 Task: Create a due date automation trigger when advanced on, on the tuesday of the week before a card is due add fields without custom fields "Resume" completed at 11:00 AM.
Action: Mouse moved to (971, 302)
Screenshot: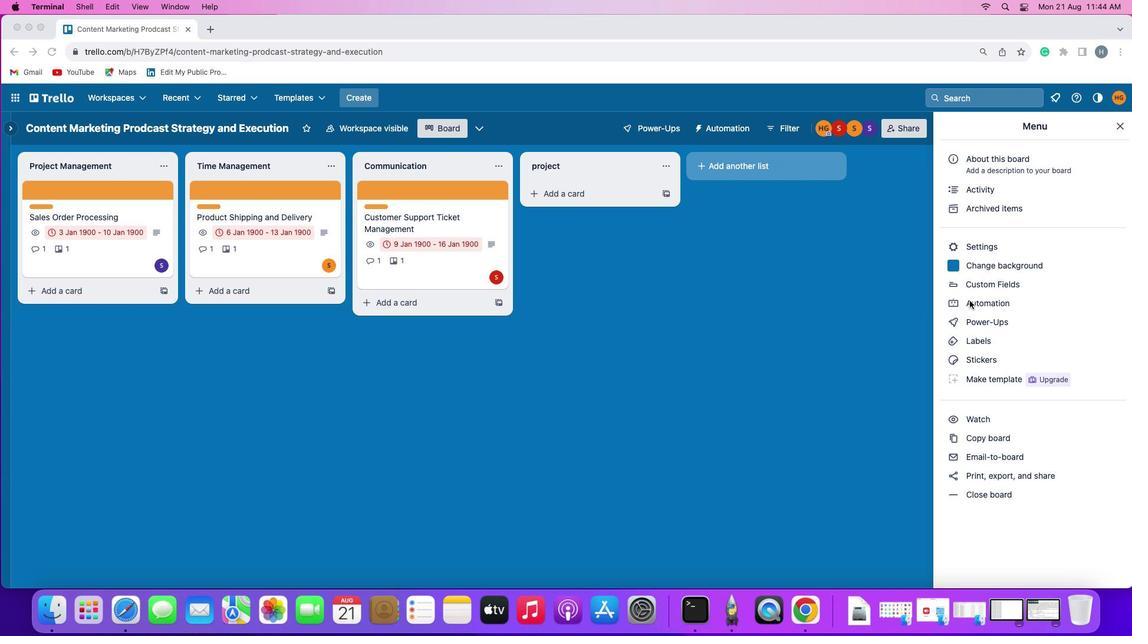 
Action: Mouse pressed left at (971, 302)
Screenshot: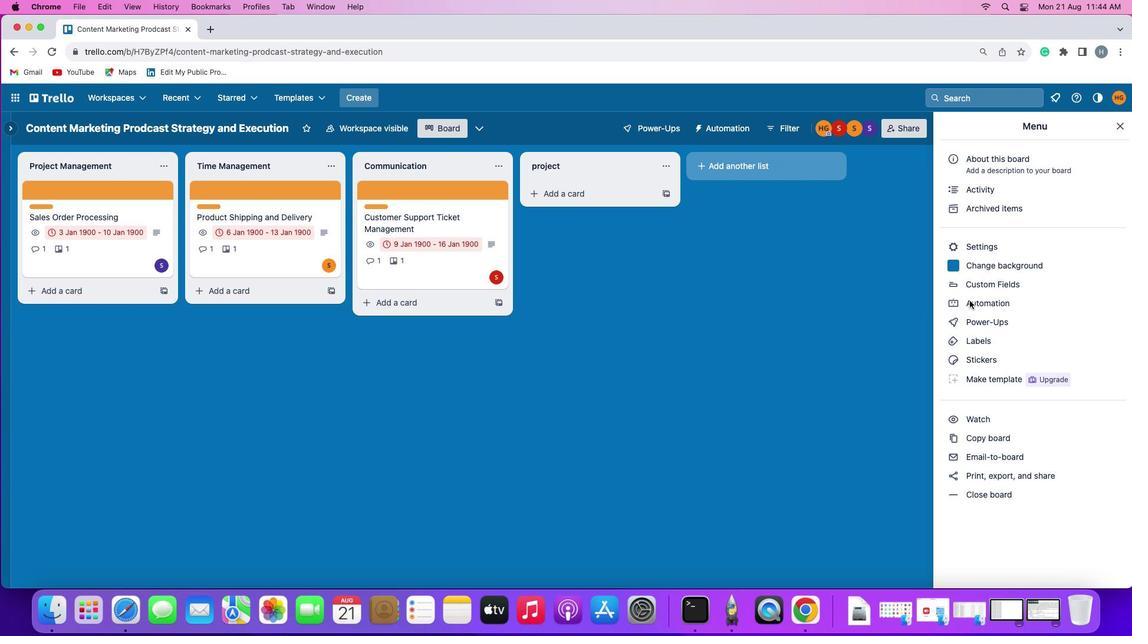 
Action: Mouse pressed left at (971, 302)
Screenshot: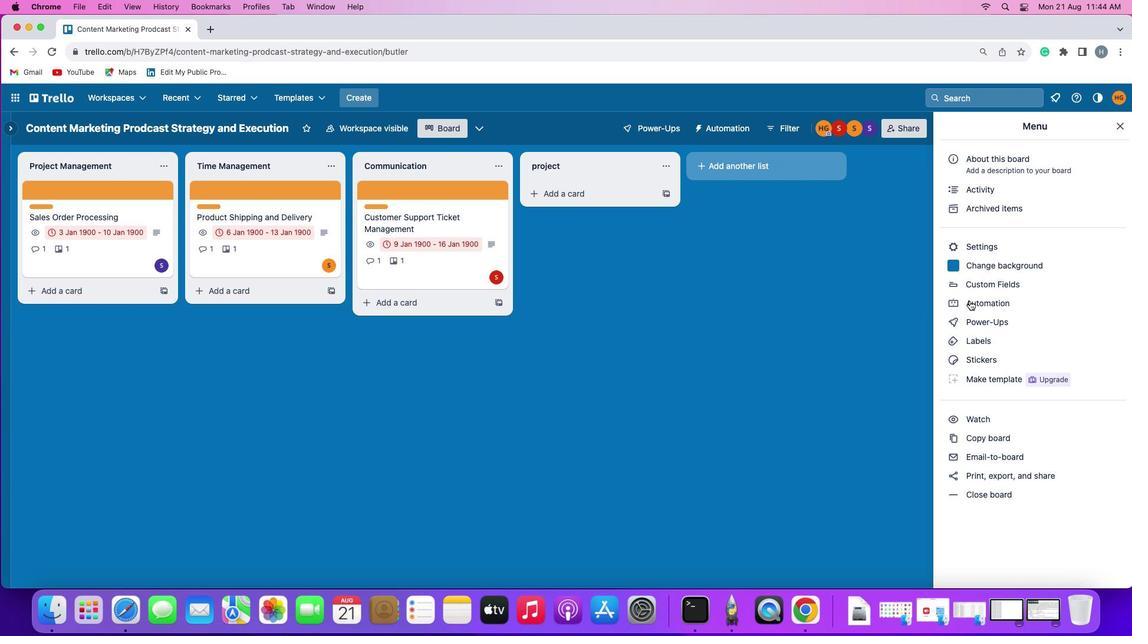 
Action: Mouse moved to (71, 277)
Screenshot: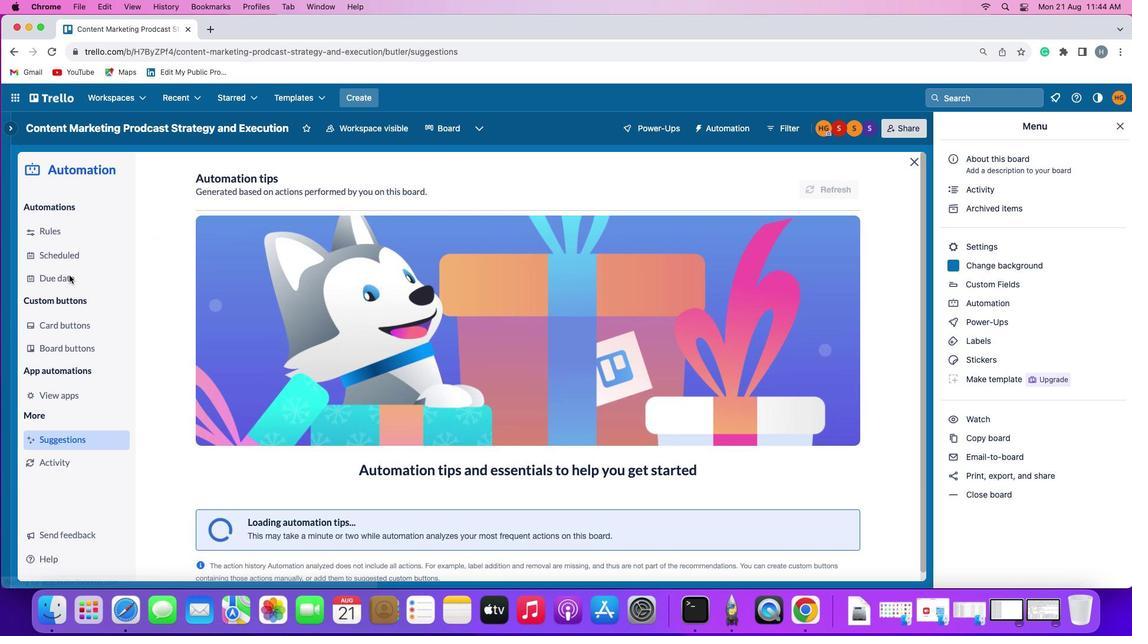 
Action: Mouse pressed left at (71, 277)
Screenshot: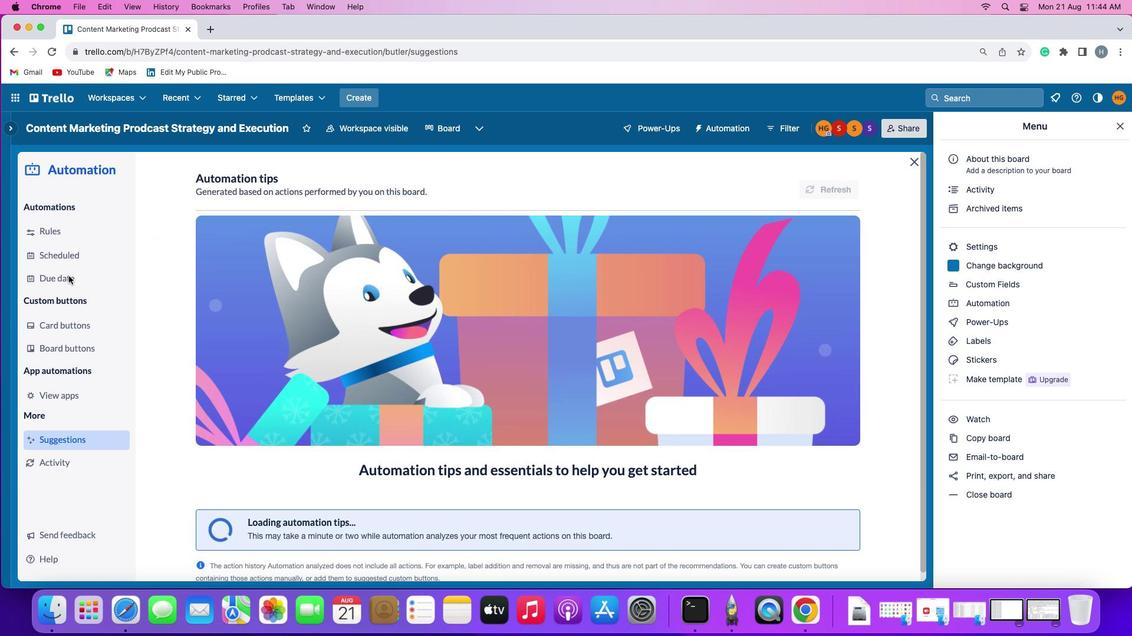 
Action: Mouse moved to (790, 185)
Screenshot: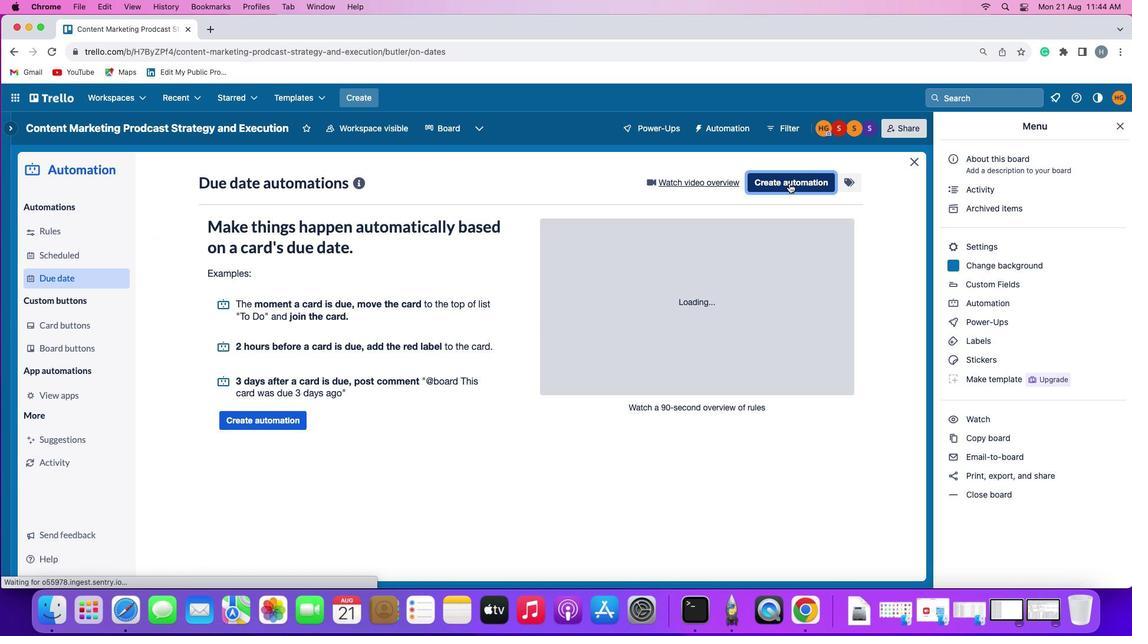 
Action: Mouse pressed left at (790, 185)
Screenshot: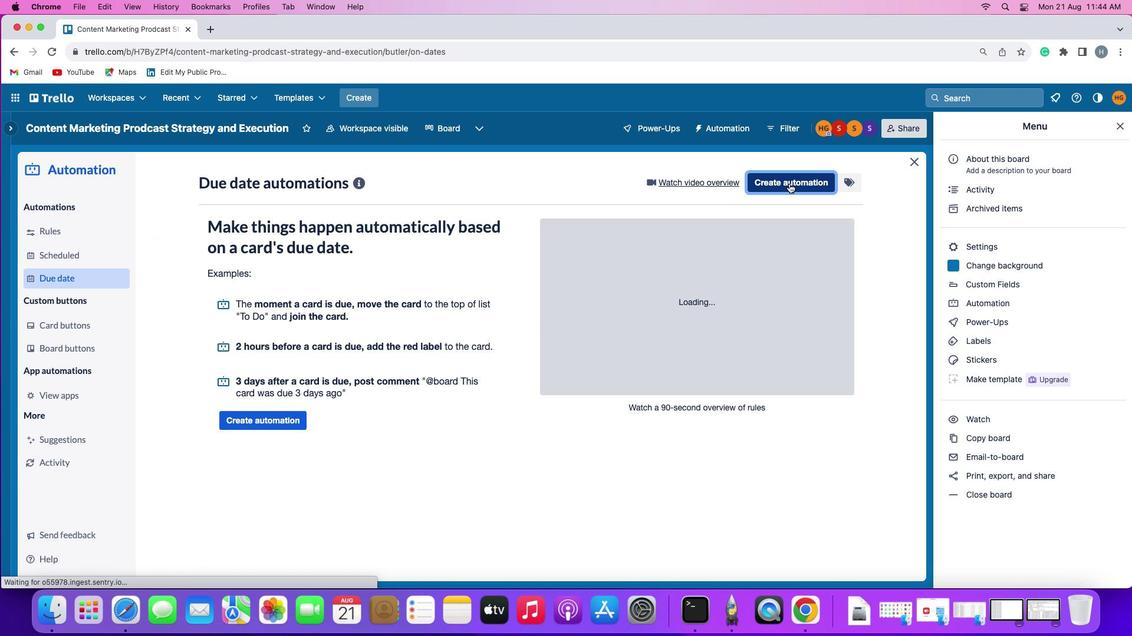 
Action: Mouse moved to (242, 295)
Screenshot: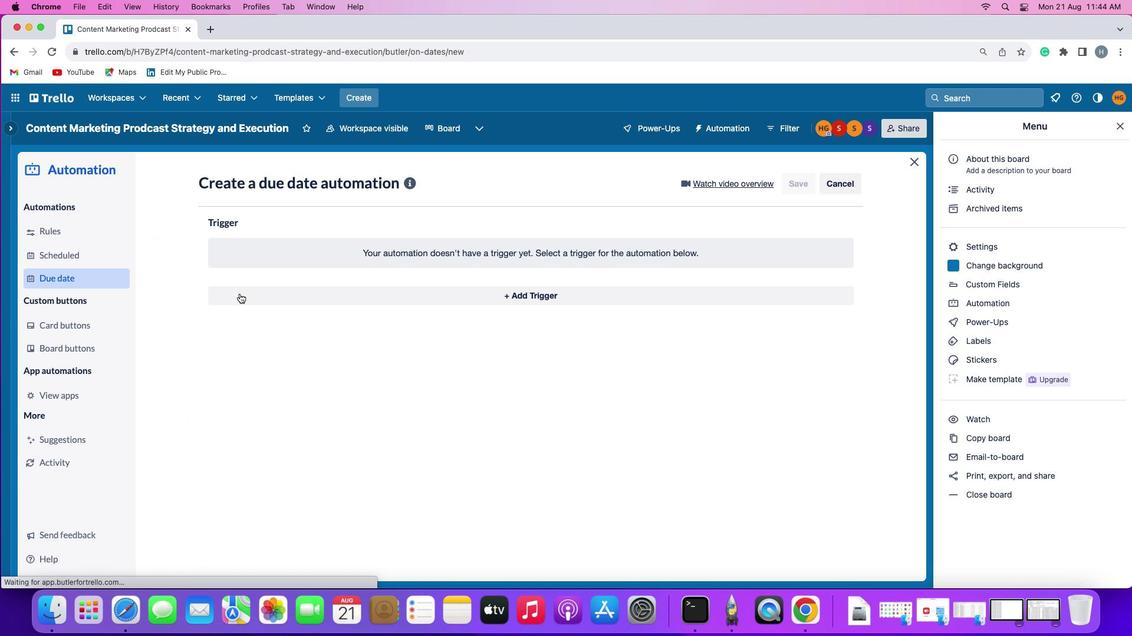 
Action: Mouse pressed left at (242, 295)
Screenshot: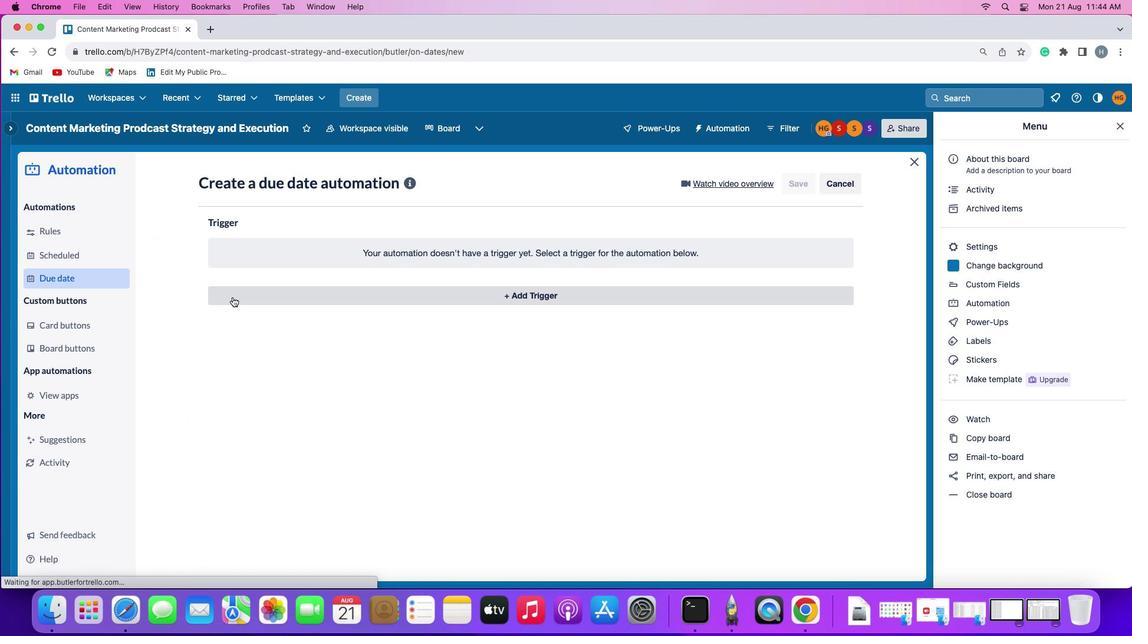 
Action: Mouse moved to (258, 515)
Screenshot: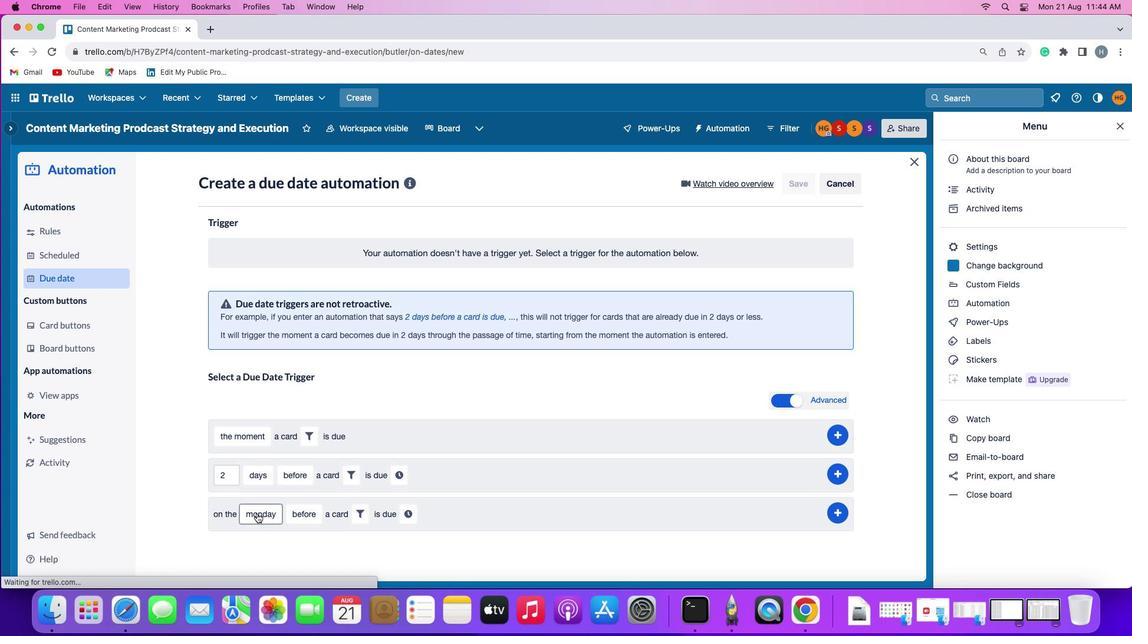 
Action: Mouse pressed left at (258, 515)
Screenshot: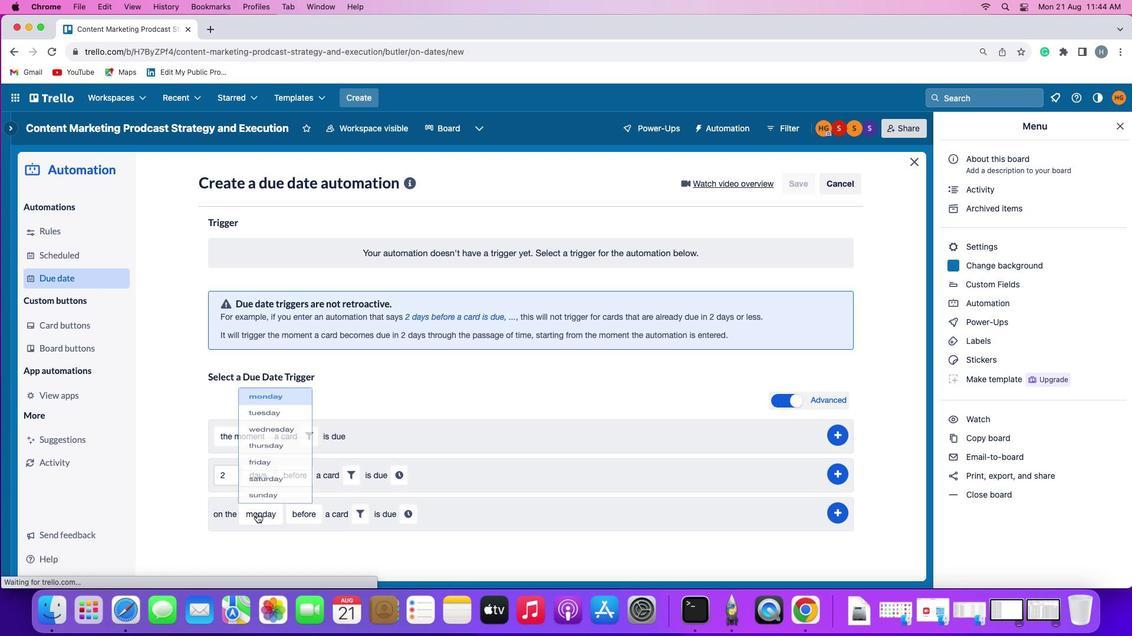 
Action: Mouse moved to (277, 383)
Screenshot: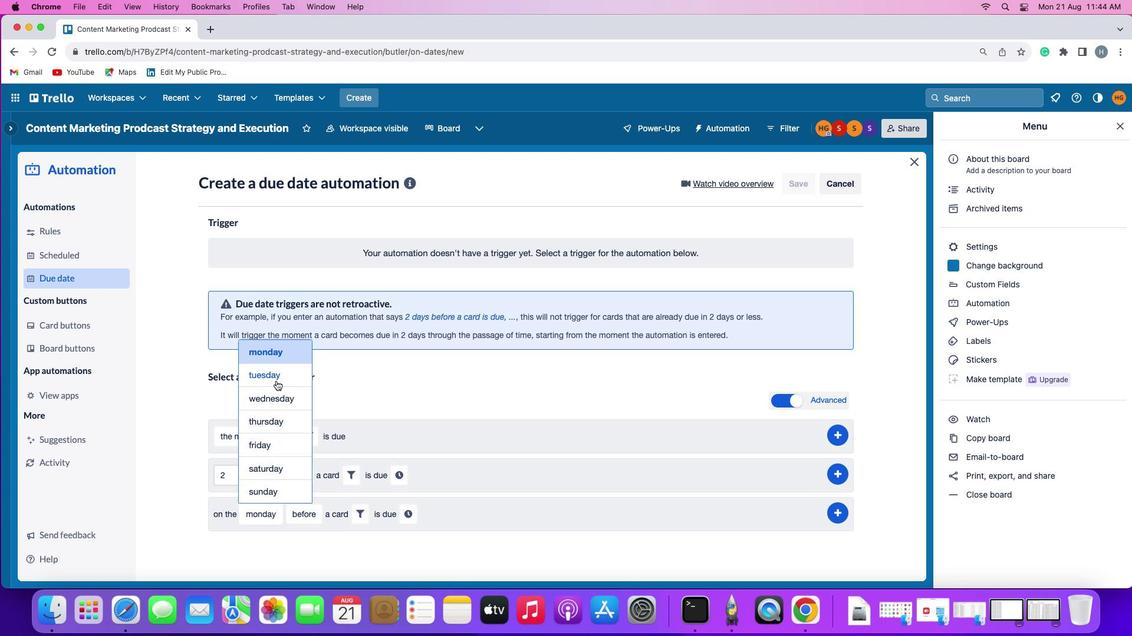 
Action: Mouse pressed left at (277, 383)
Screenshot: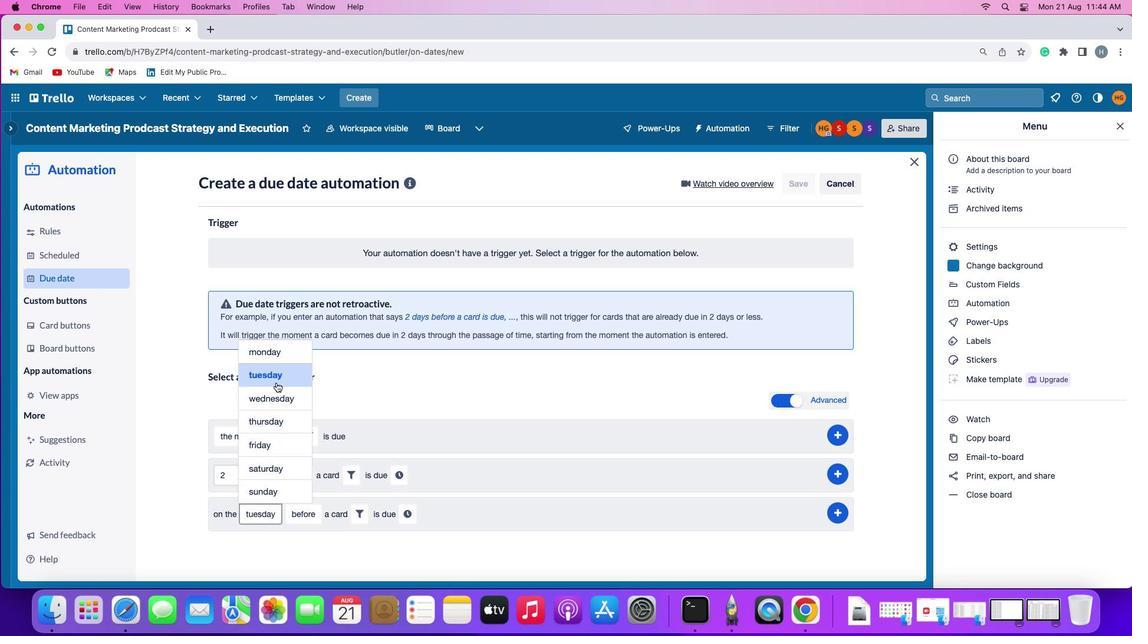 
Action: Mouse moved to (306, 517)
Screenshot: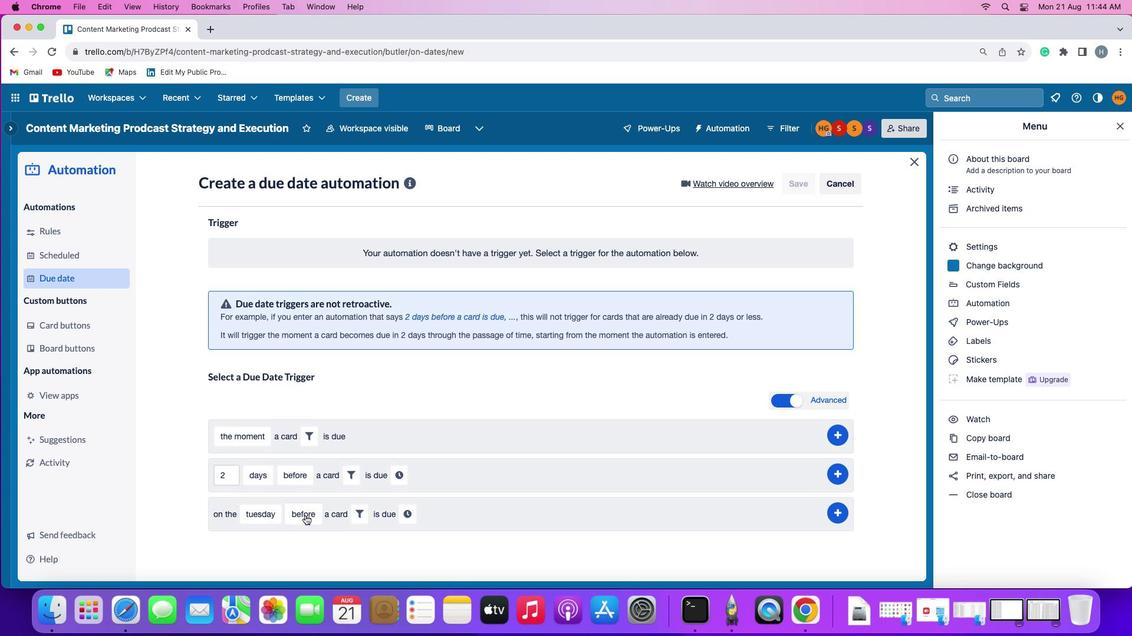 
Action: Mouse pressed left at (306, 517)
Screenshot: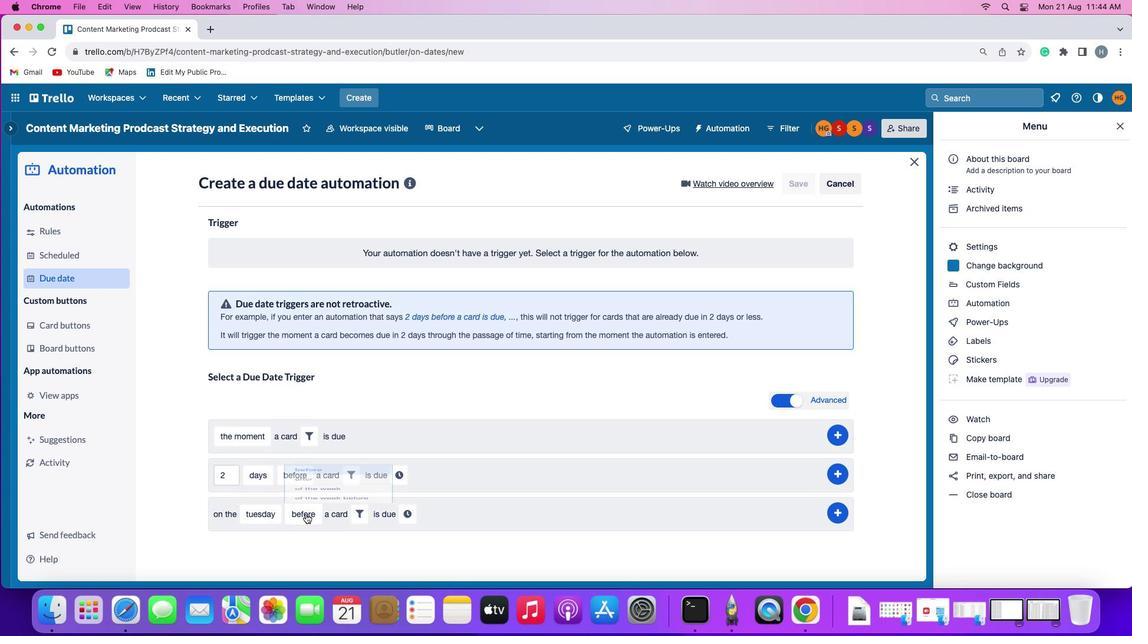 
Action: Mouse moved to (311, 496)
Screenshot: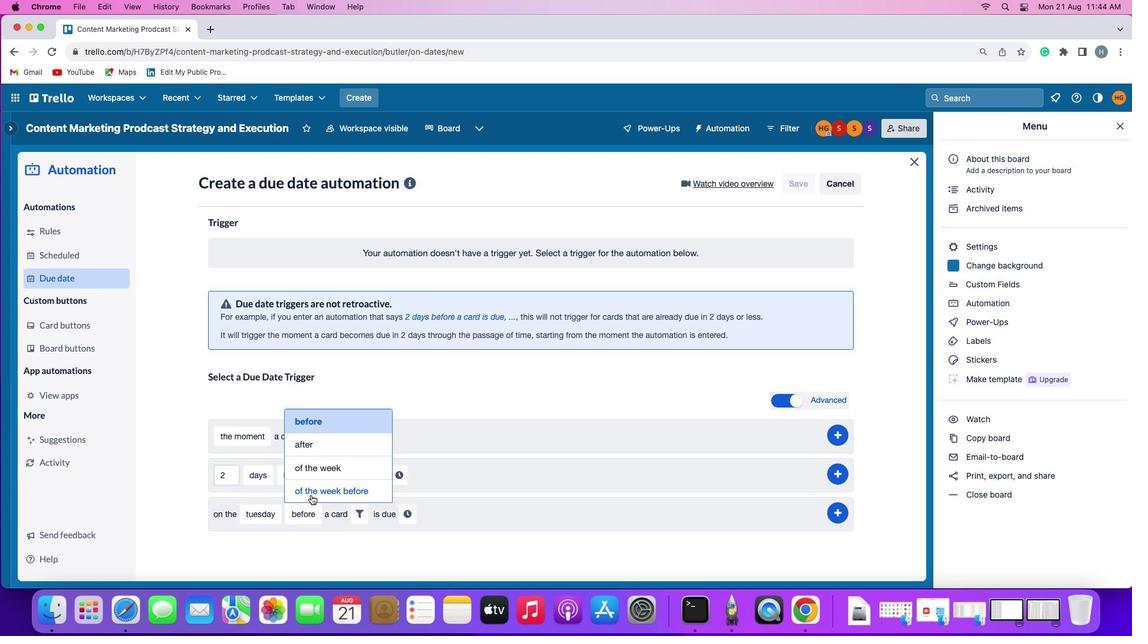 
Action: Mouse pressed left at (311, 496)
Screenshot: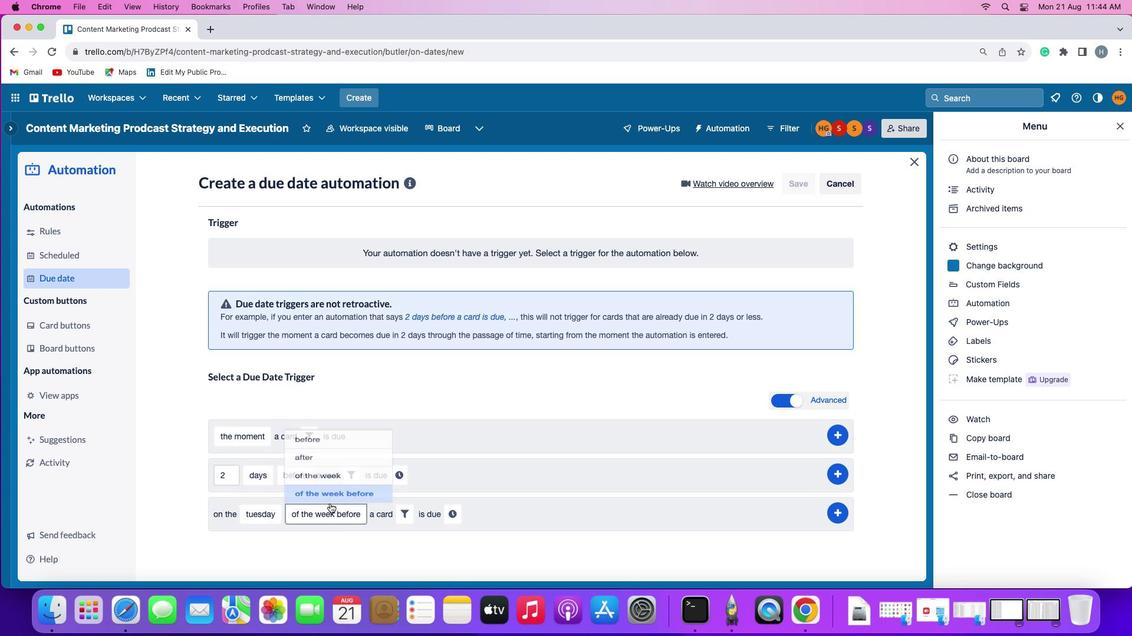 
Action: Mouse moved to (405, 514)
Screenshot: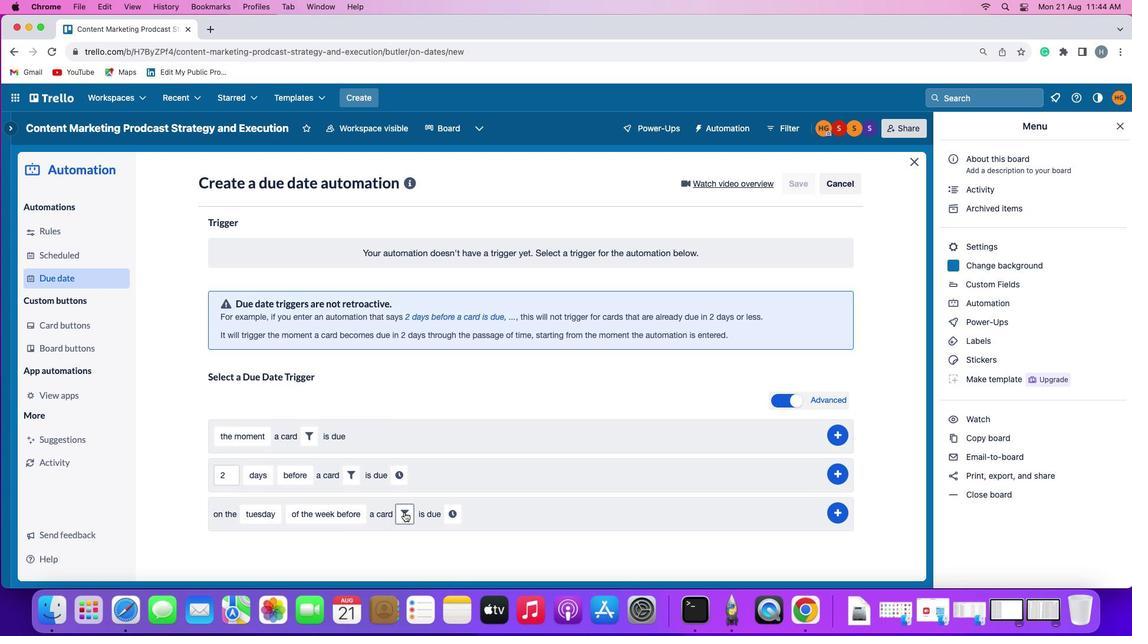 
Action: Mouse pressed left at (405, 514)
Screenshot: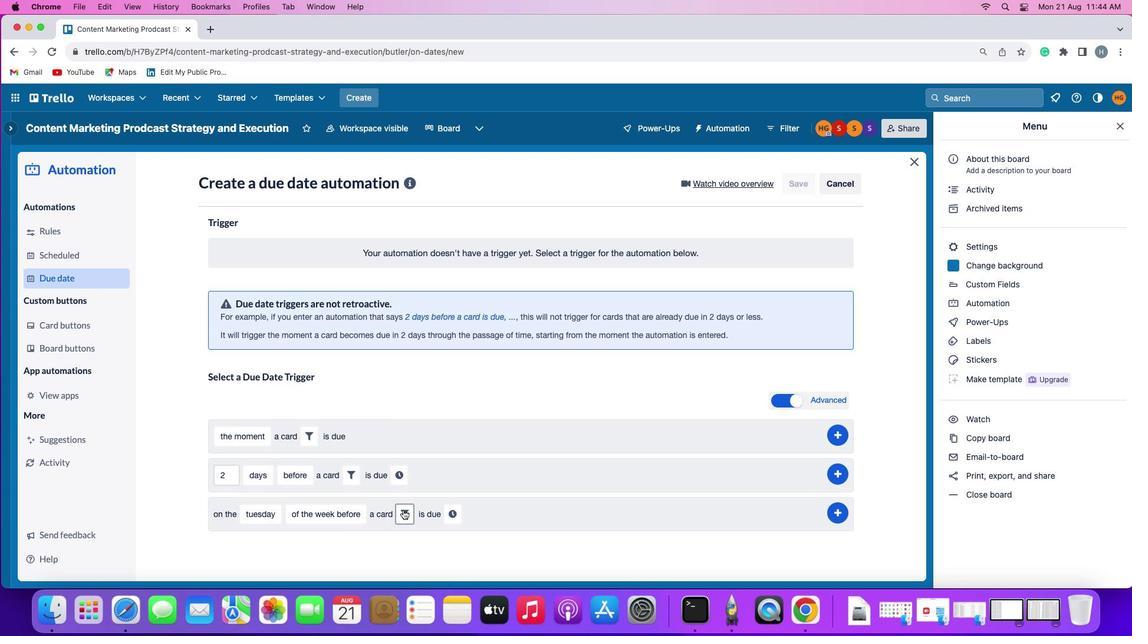 
Action: Mouse moved to (593, 550)
Screenshot: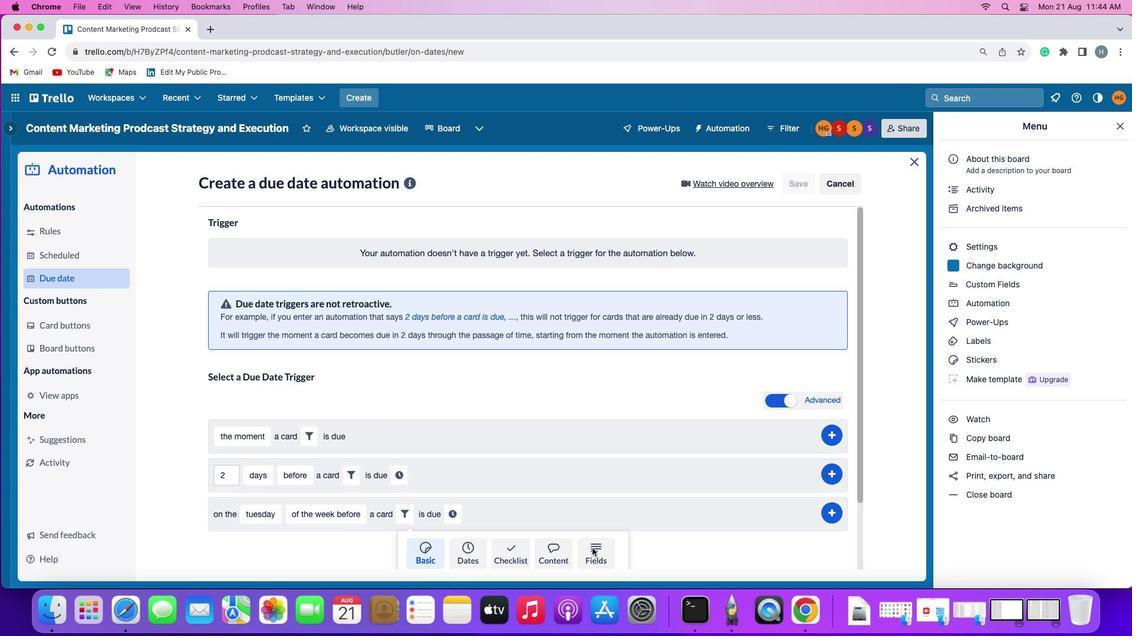 
Action: Mouse pressed left at (593, 550)
Screenshot: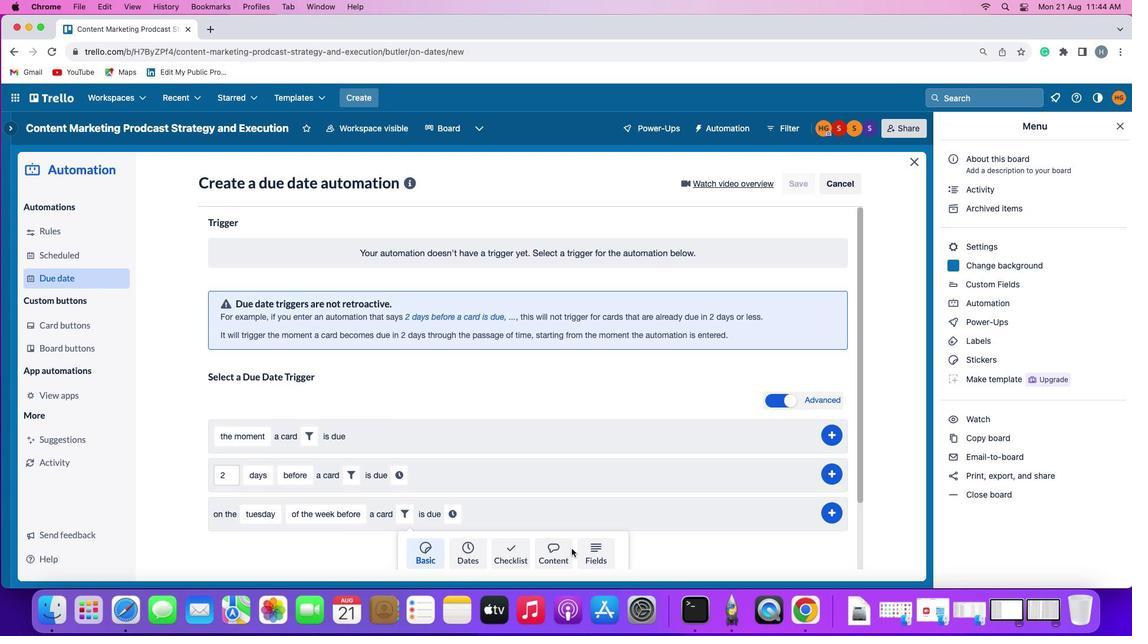 
Action: Mouse moved to (403, 532)
Screenshot: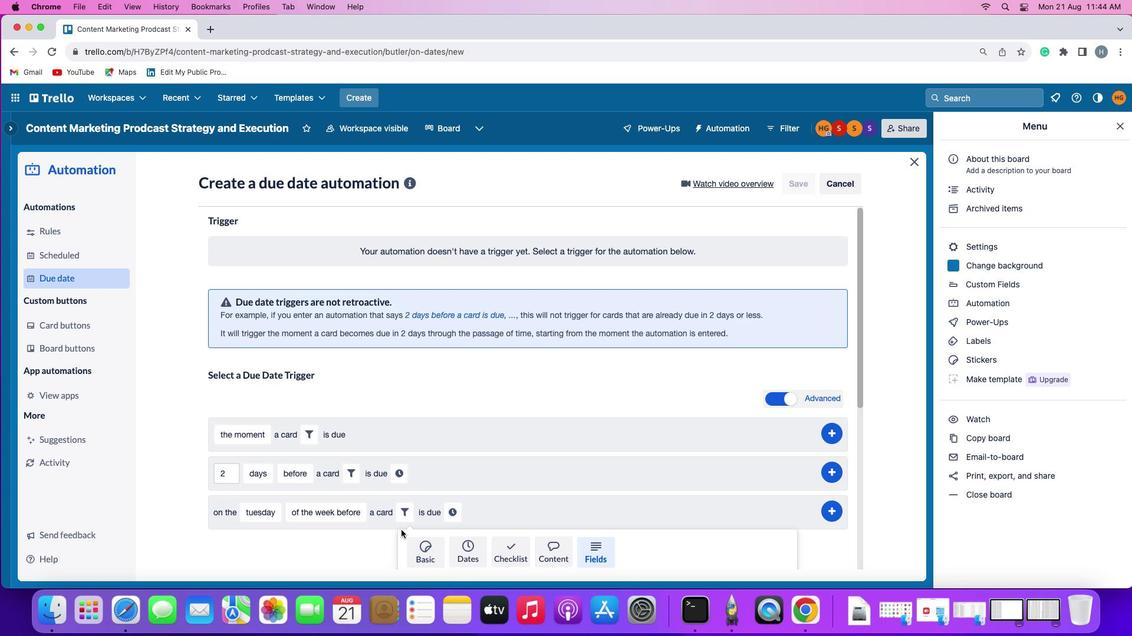 
Action: Mouse scrolled (403, 532) with delta (1, 1)
Screenshot: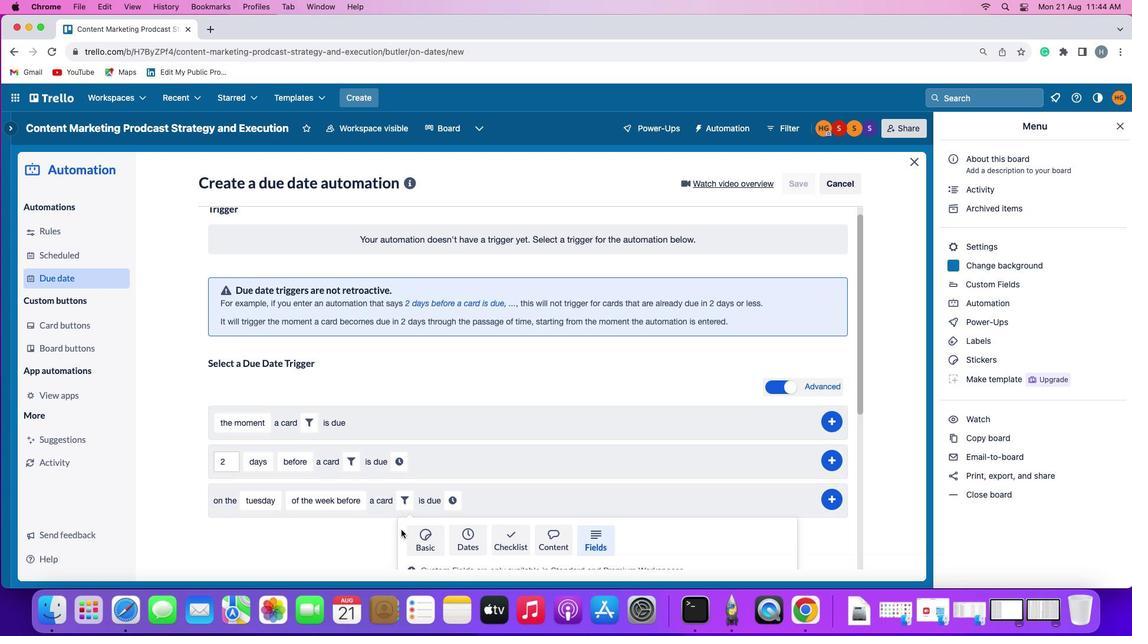 
Action: Mouse scrolled (403, 532) with delta (1, 1)
Screenshot: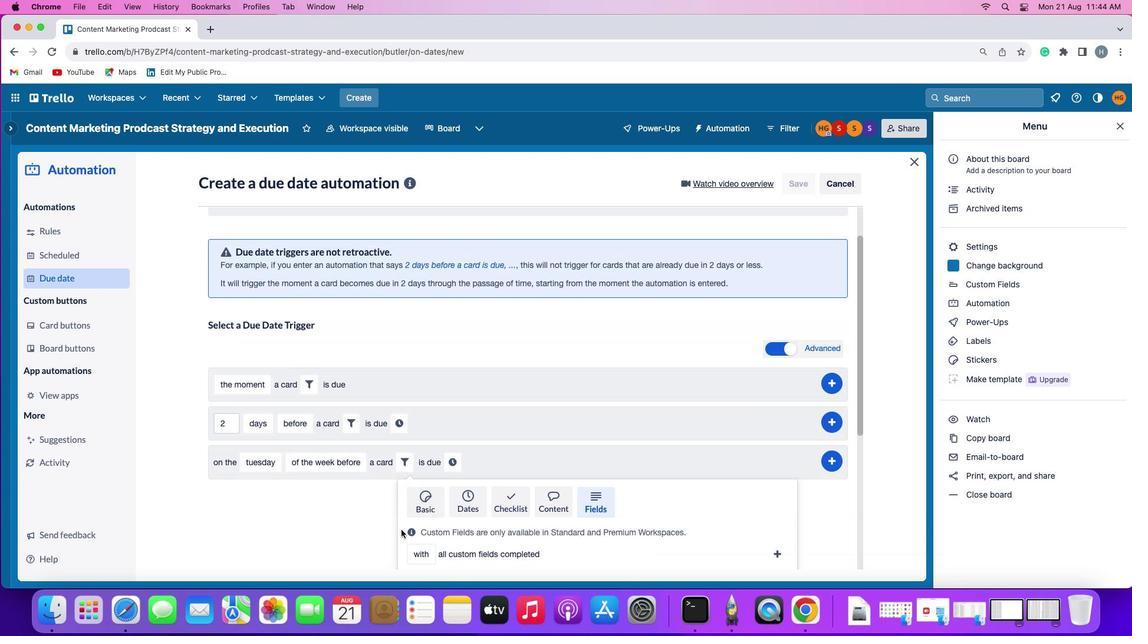 
Action: Mouse scrolled (403, 532) with delta (1, 0)
Screenshot: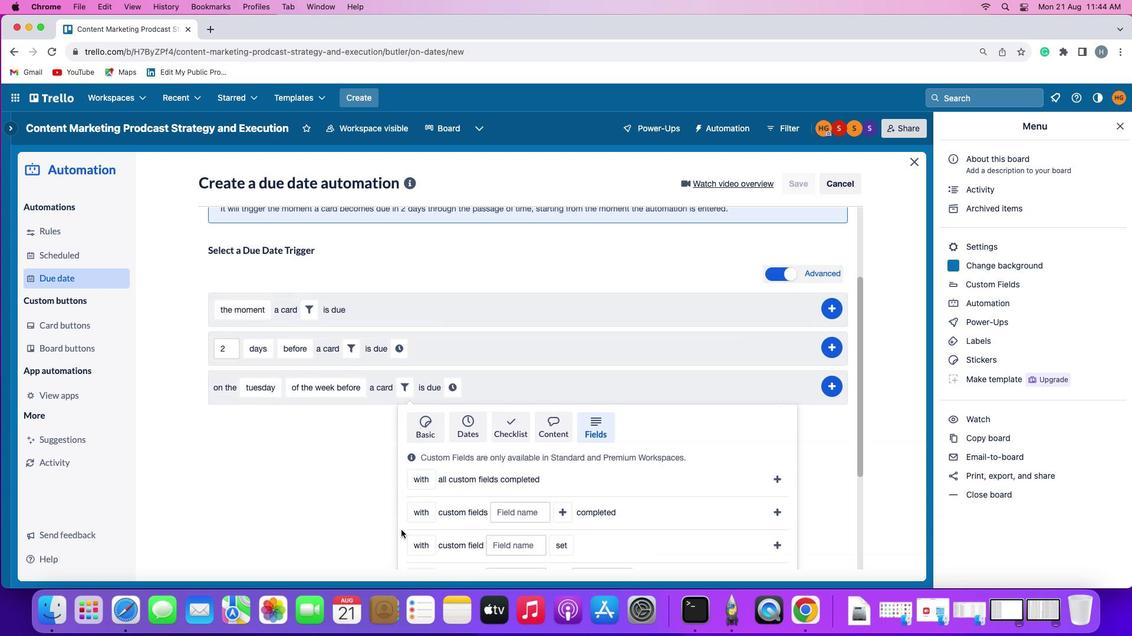 
Action: Mouse scrolled (403, 532) with delta (1, 0)
Screenshot: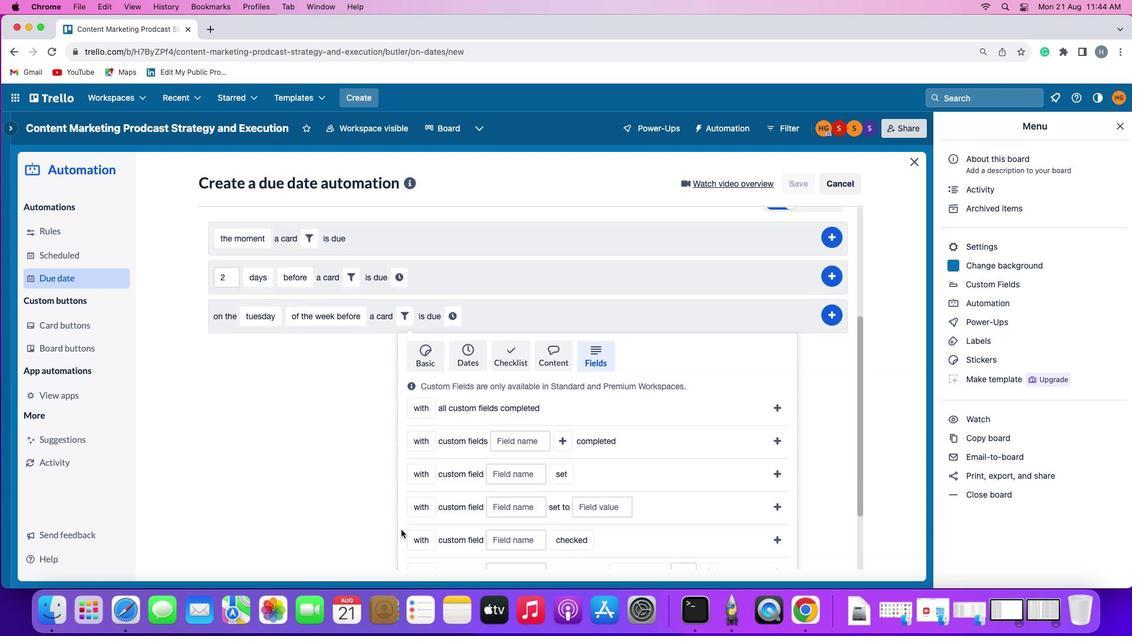 
Action: Mouse moved to (429, 407)
Screenshot: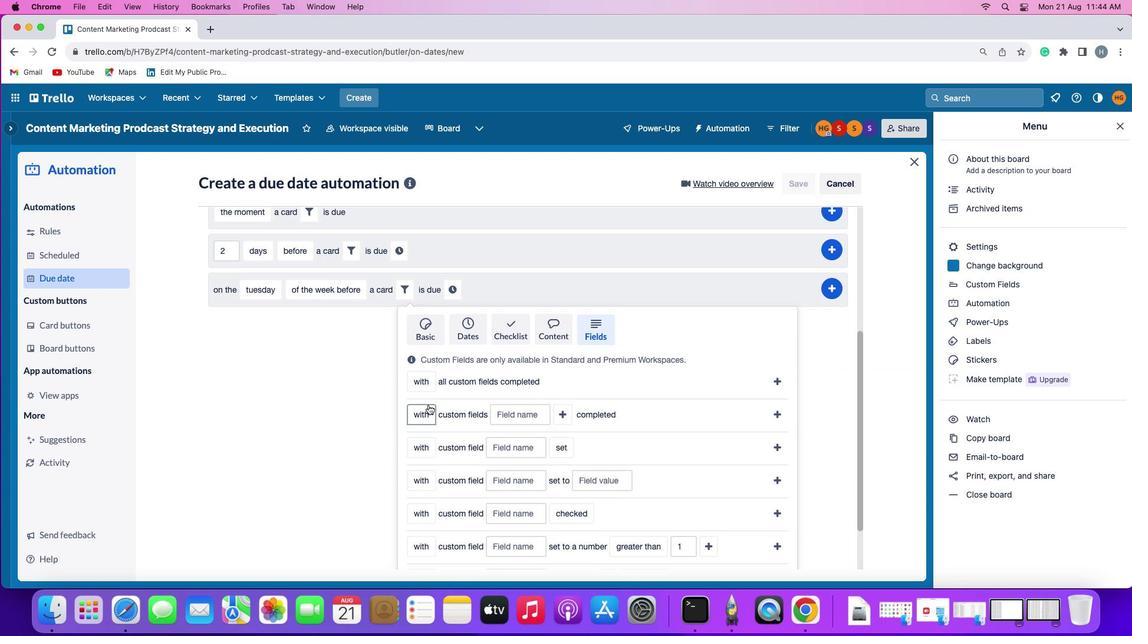 
Action: Mouse pressed left at (429, 407)
Screenshot: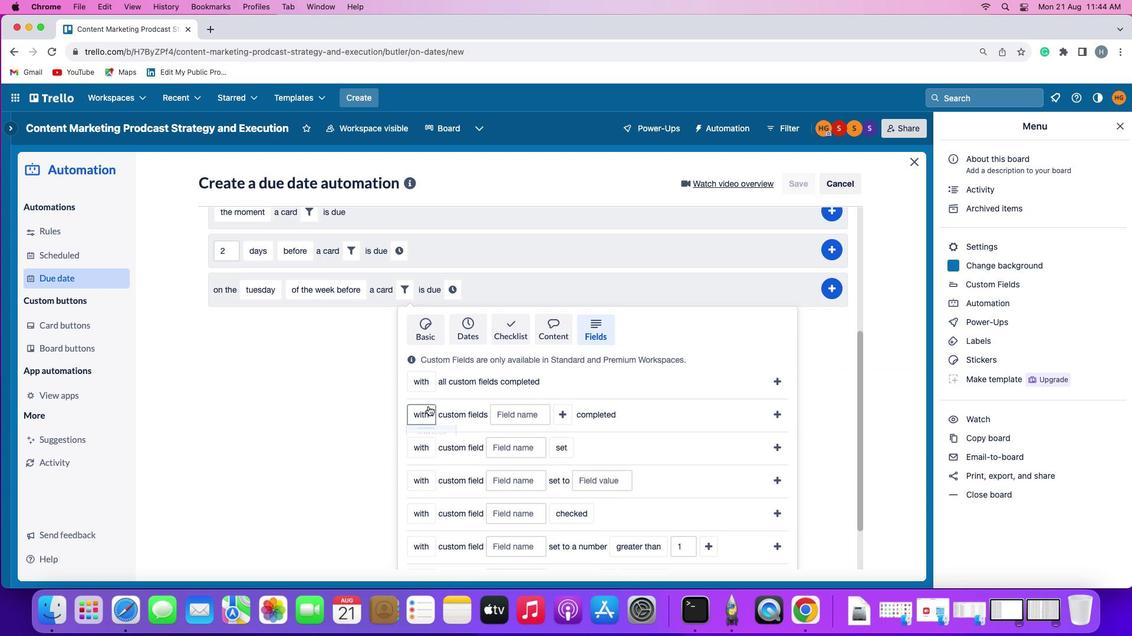 
Action: Mouse moved to (425, 456)
Screenshot: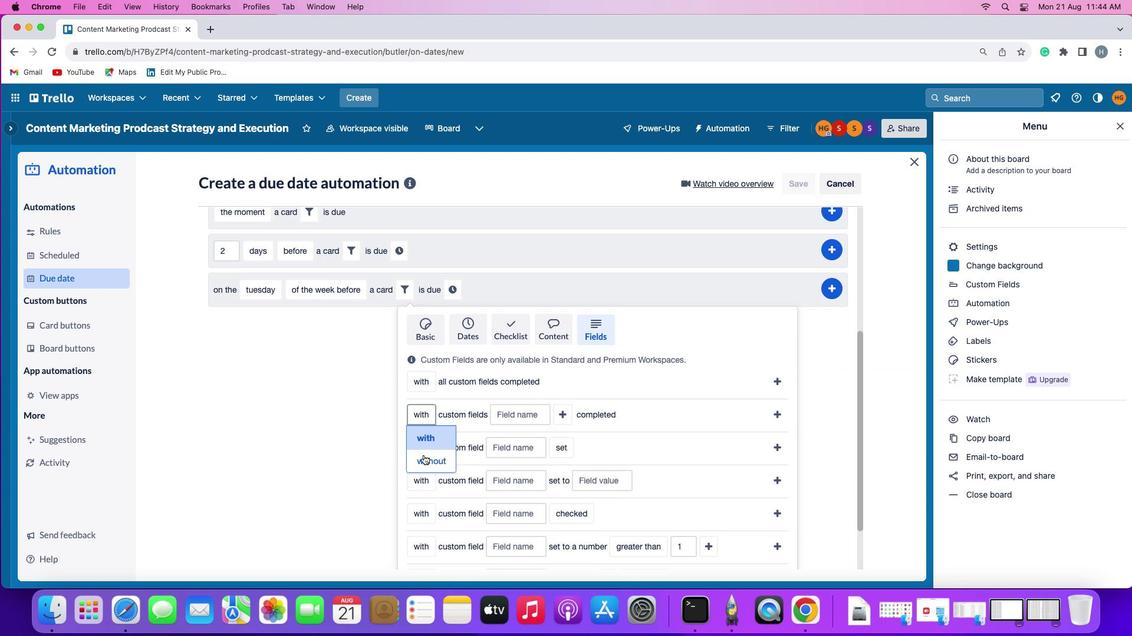 
Action: Mouse pressed left at (425, 456)
Screenshot: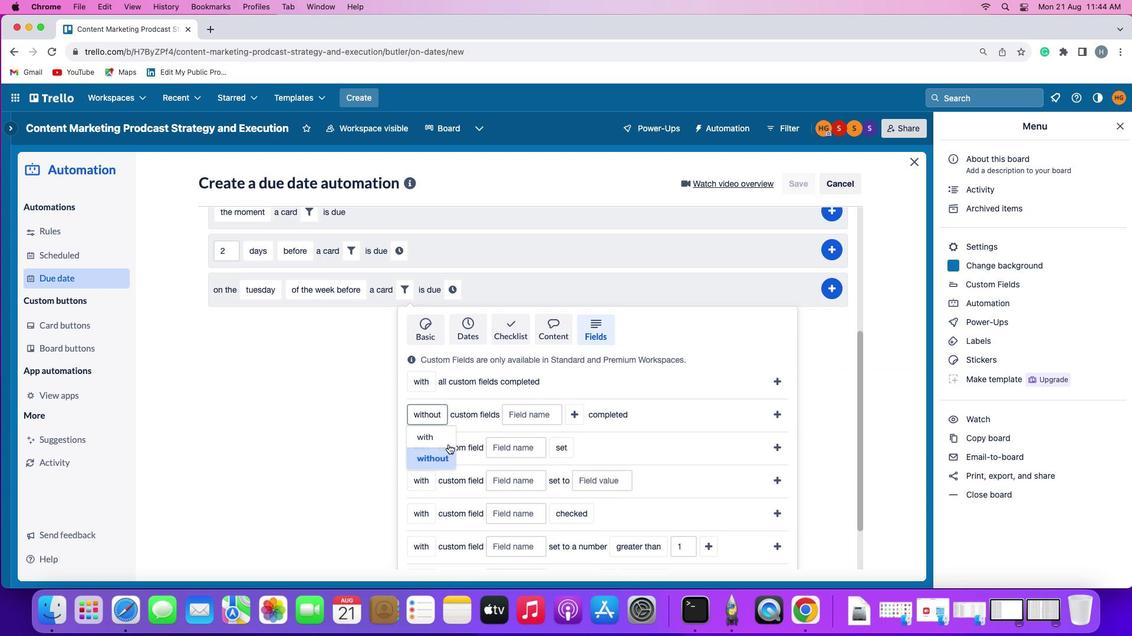
Action: Mouse moved to (518, 420)
Screenshot: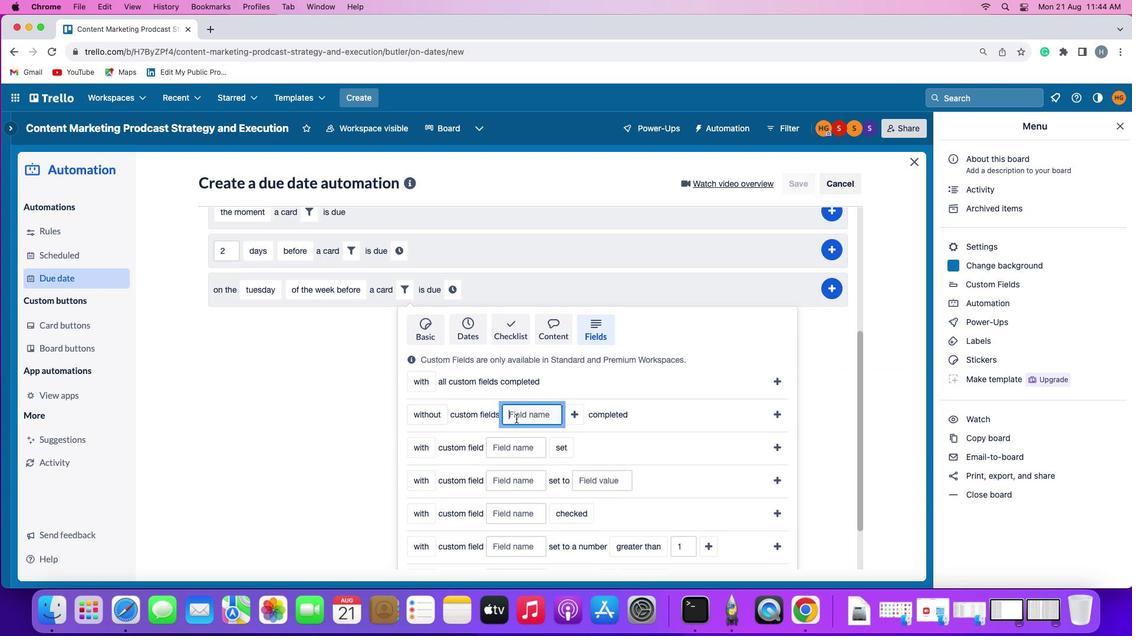 
Action: Mouse pressed left at (518, 420)
Screenshot: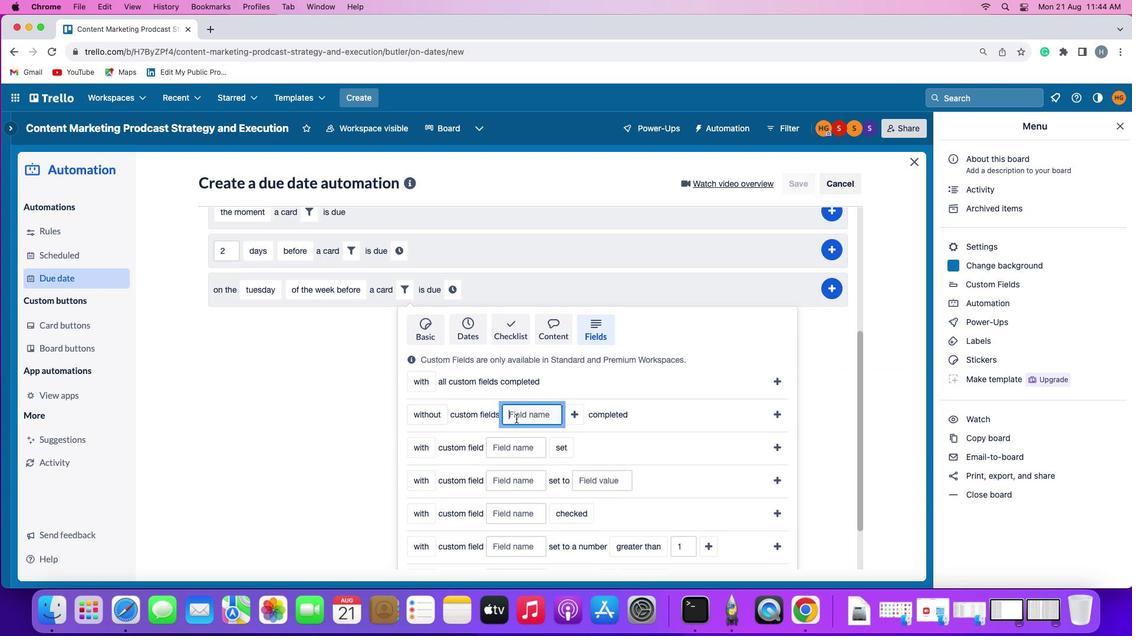 
Action: Key pressed Key.shift'R''e''s''u''m''e'
Screenshot: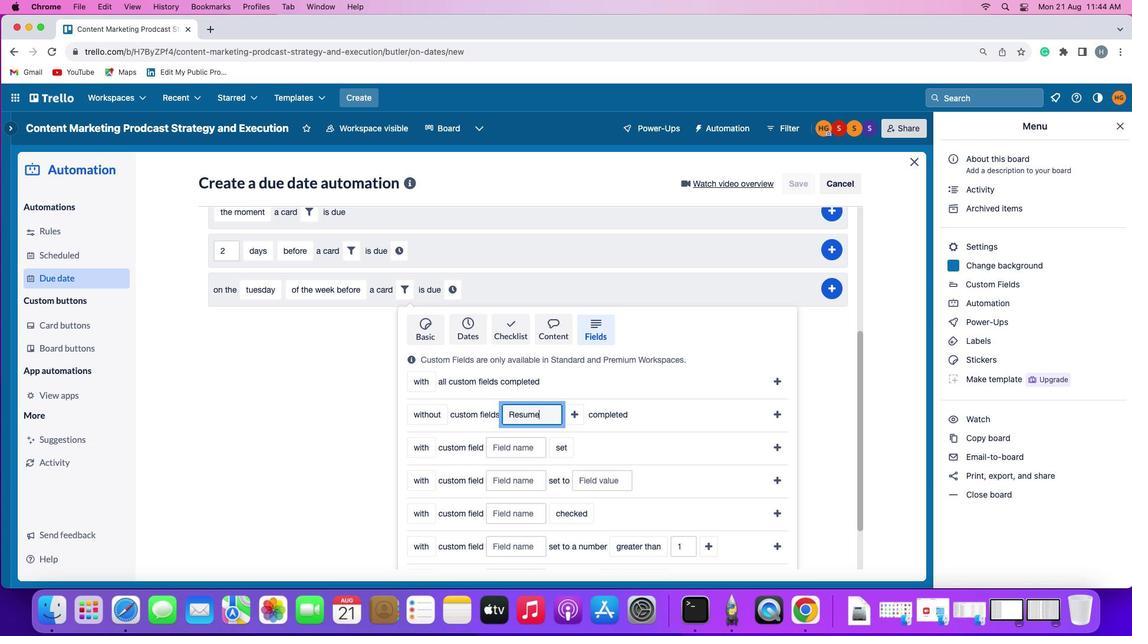 
Action: Mouse moved to (778, 413)
Screenshot: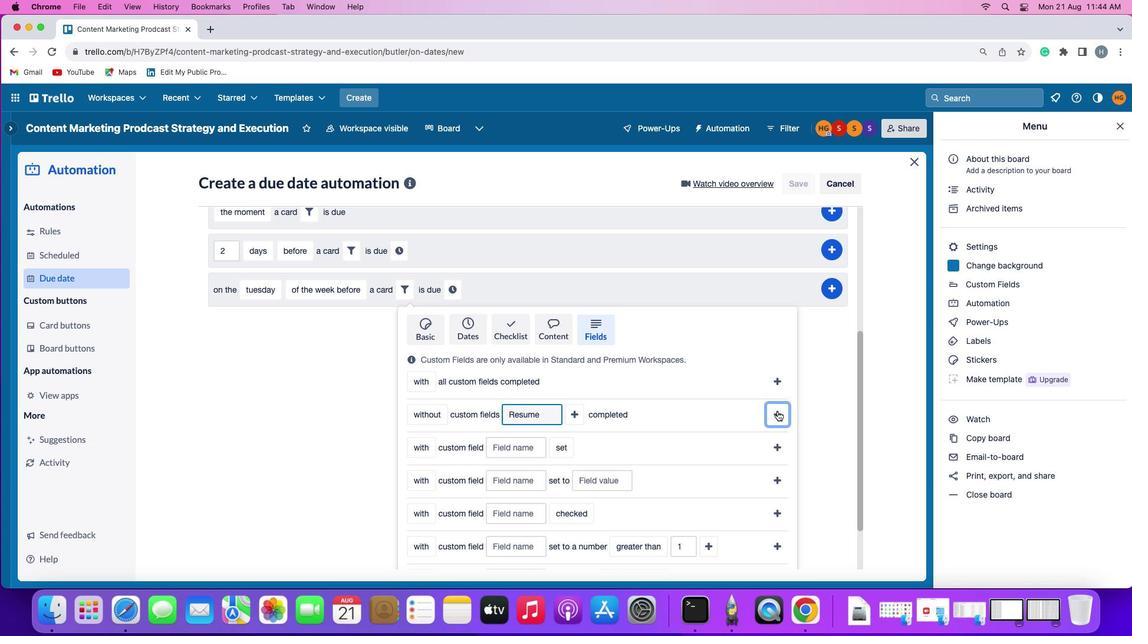 
Action: Mouse pressed left at (778, 413)
Screenshot: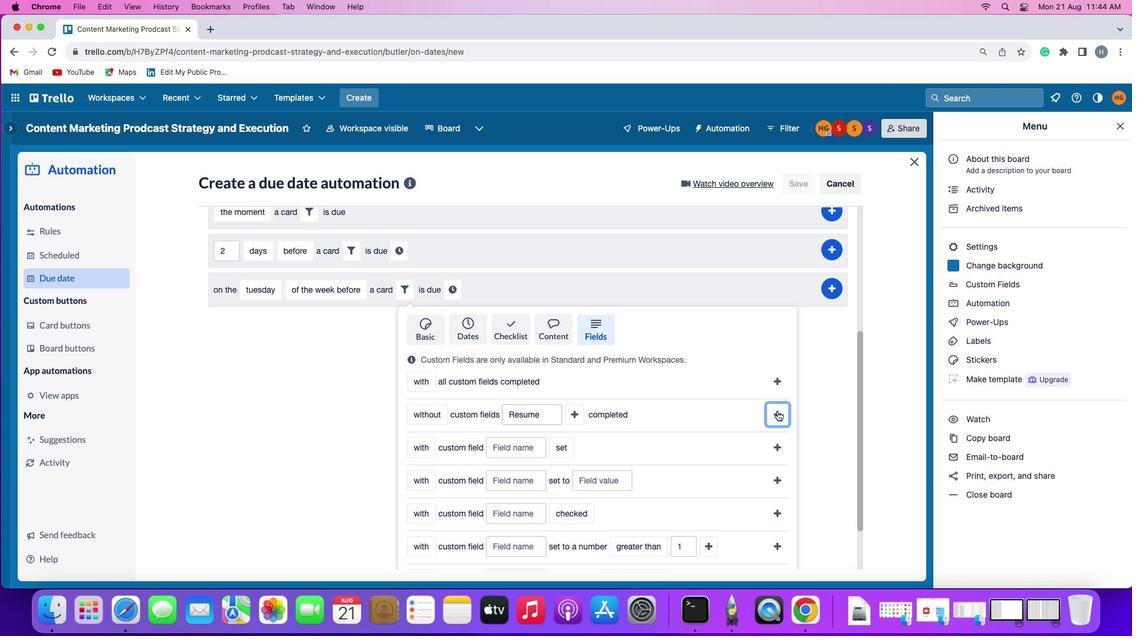 
Action: Mouse moved to (647, 511)
Screenshot: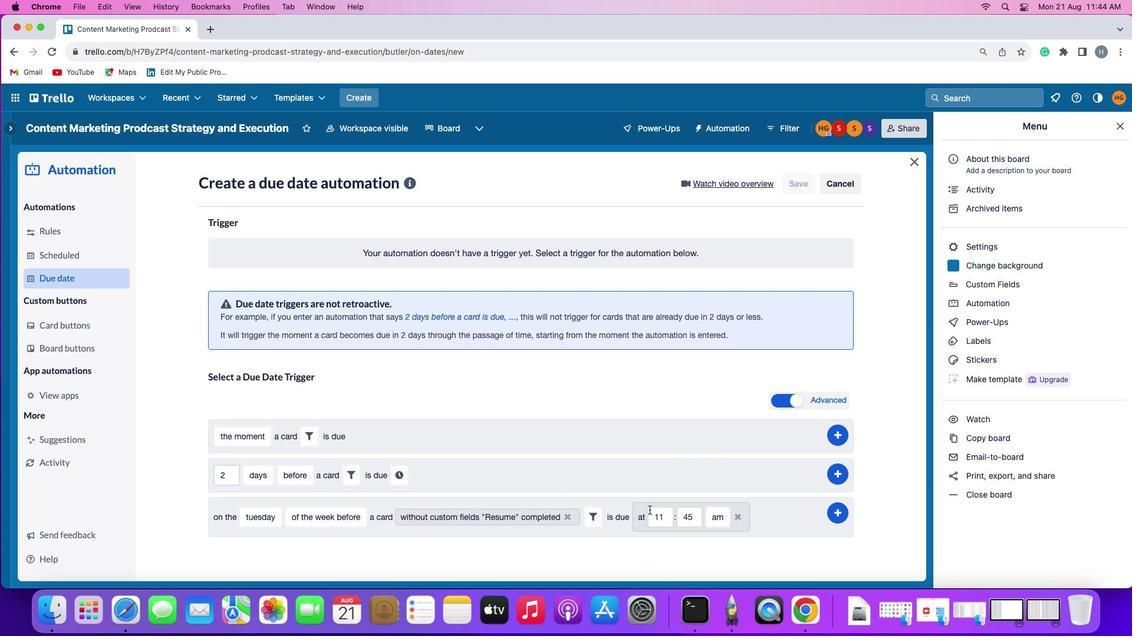 
Action: Mouse pressed left at (647, 511)
Screenshot: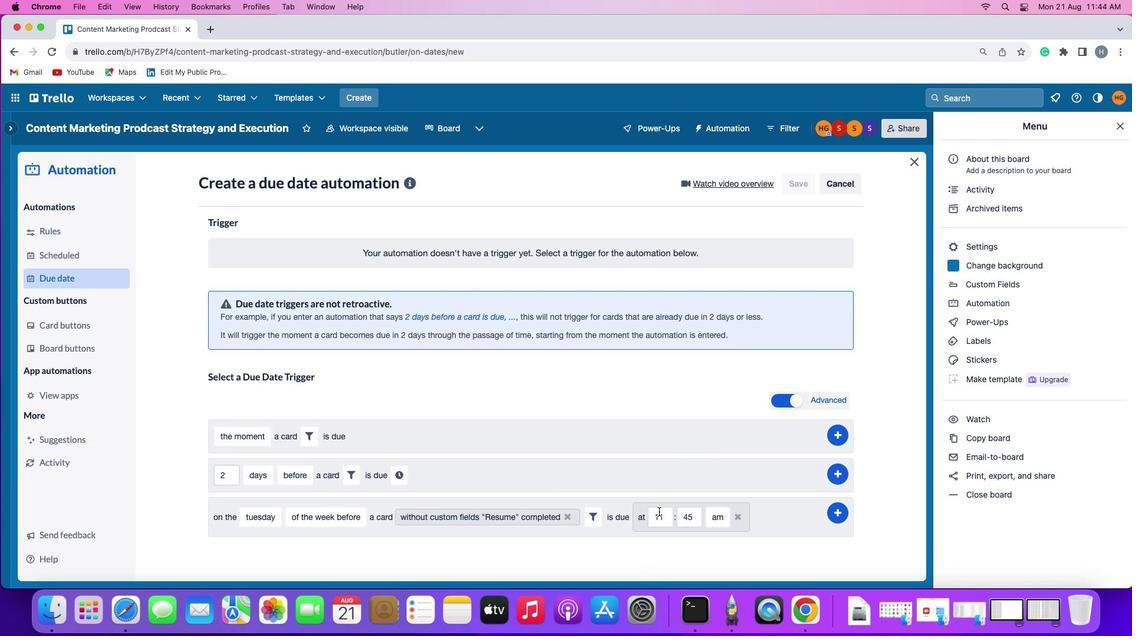 
Action: Mouse moved to (676, 516)
Screenshot: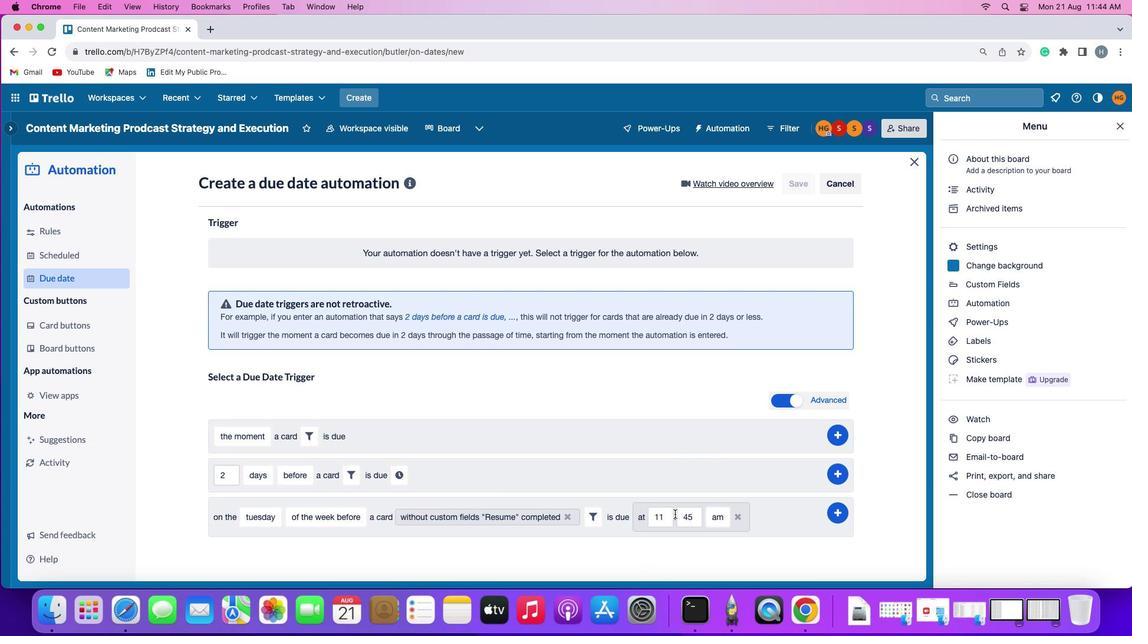 
Action: Mouse pressed left at (676, 516)
Screenshot: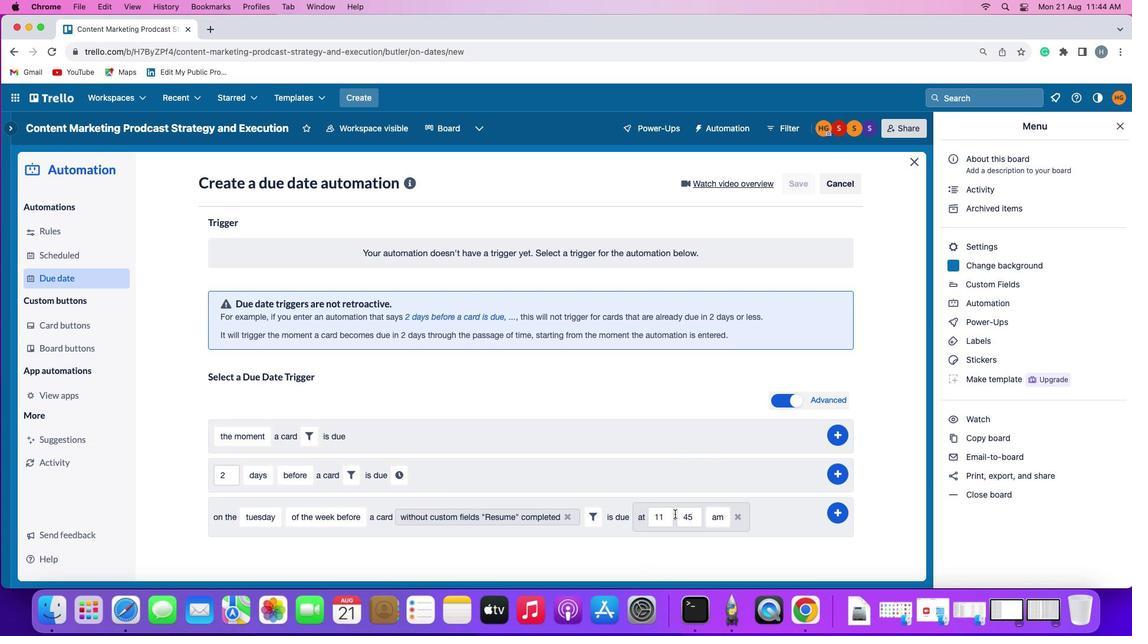 
Action: Mouse moved to (670, 517)
Screenshot: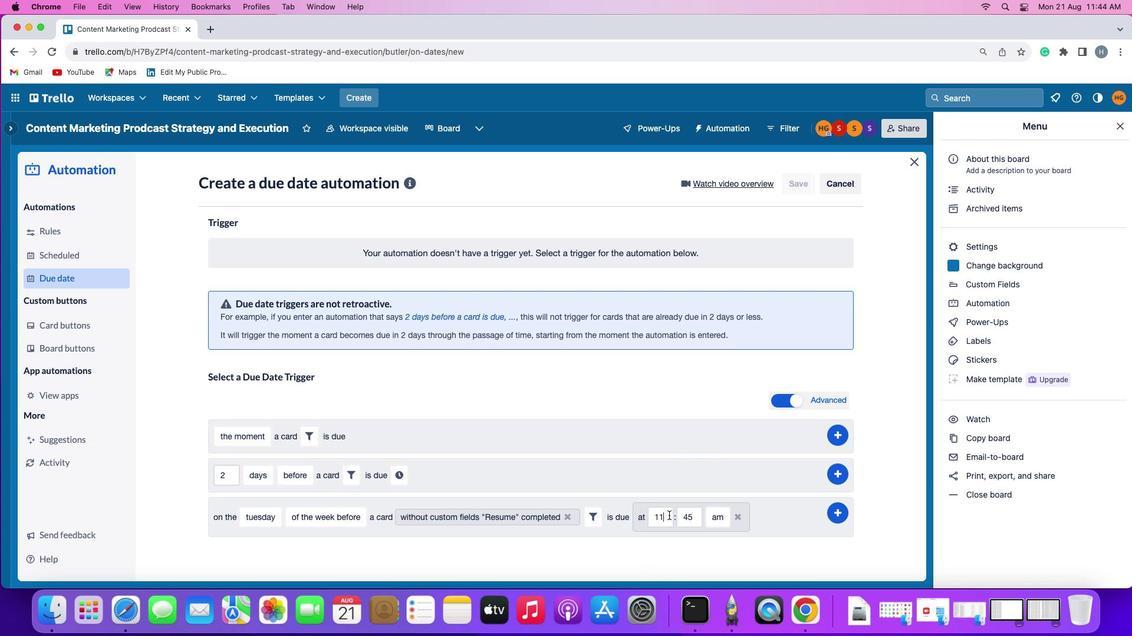 
Action: Mouse pressed left at (670, 517)
Screenshot: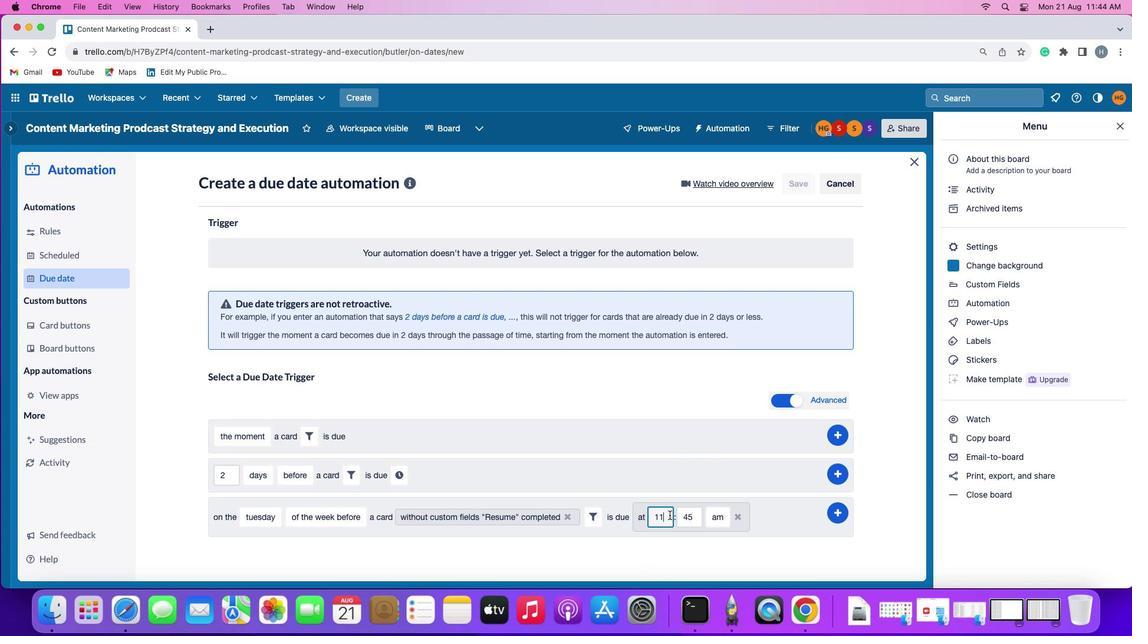 
Action: Mouse moved to (671, 517)
Screenshot: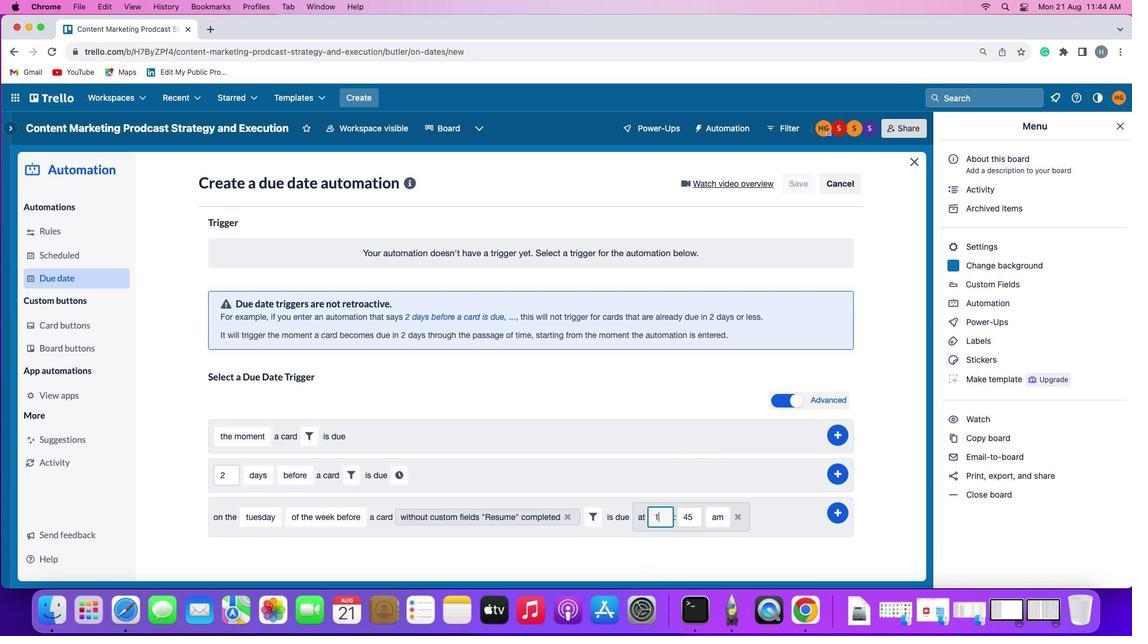 
Action: Key pressed Key.backspace'1'
Screenshot: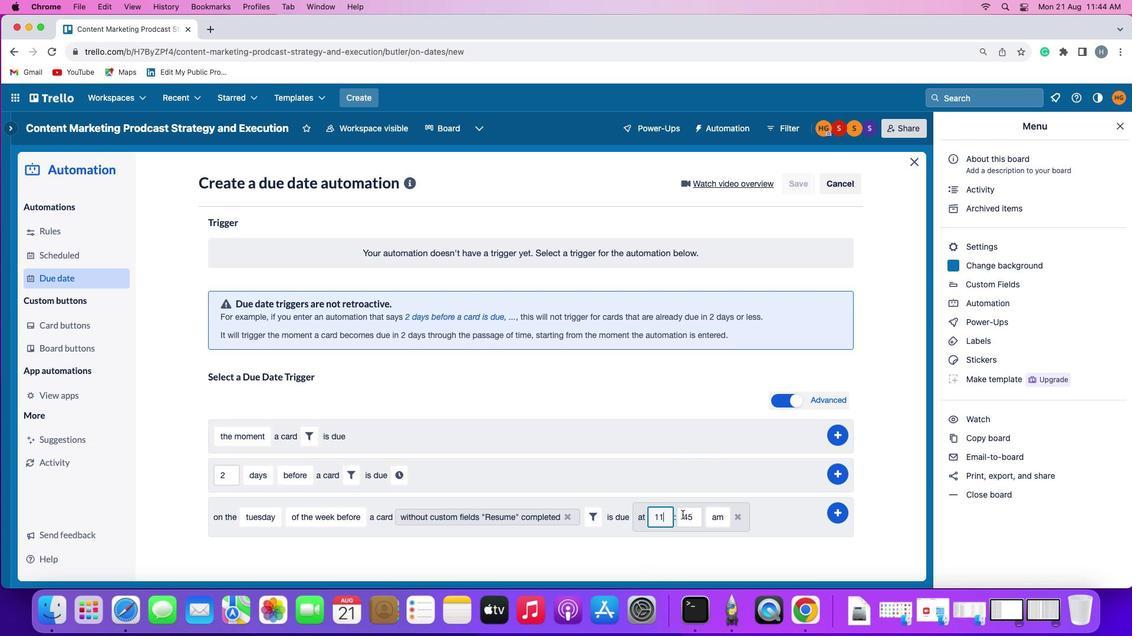
Action: Mouse moved to (696, 517)
Screenshot: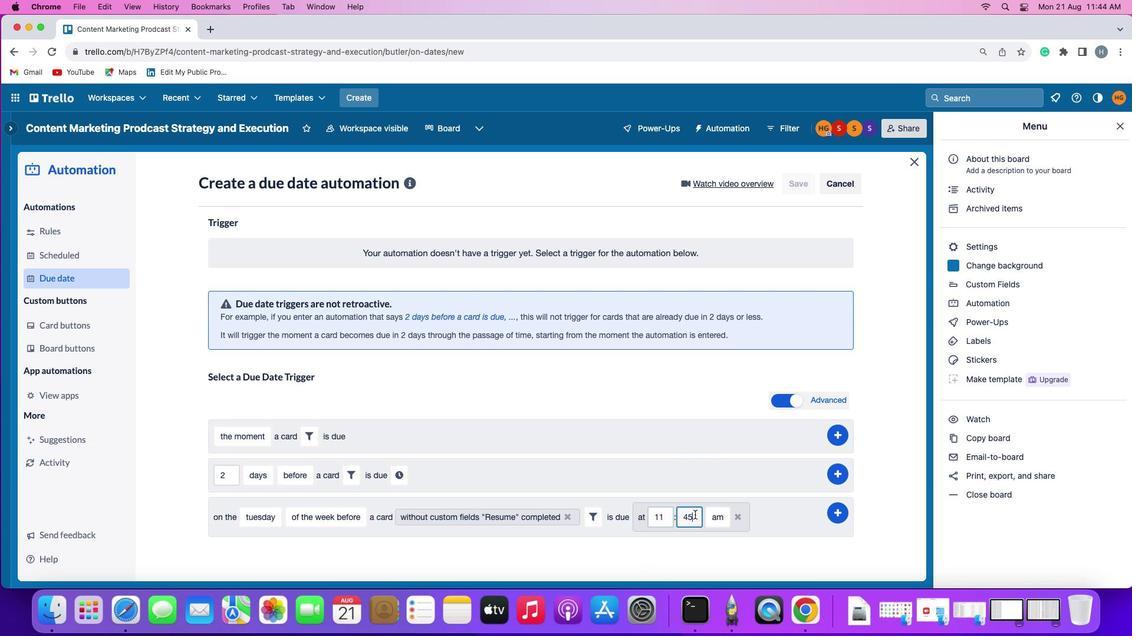 
Action: Mouse pressed left at (696, 517)
Screenshot: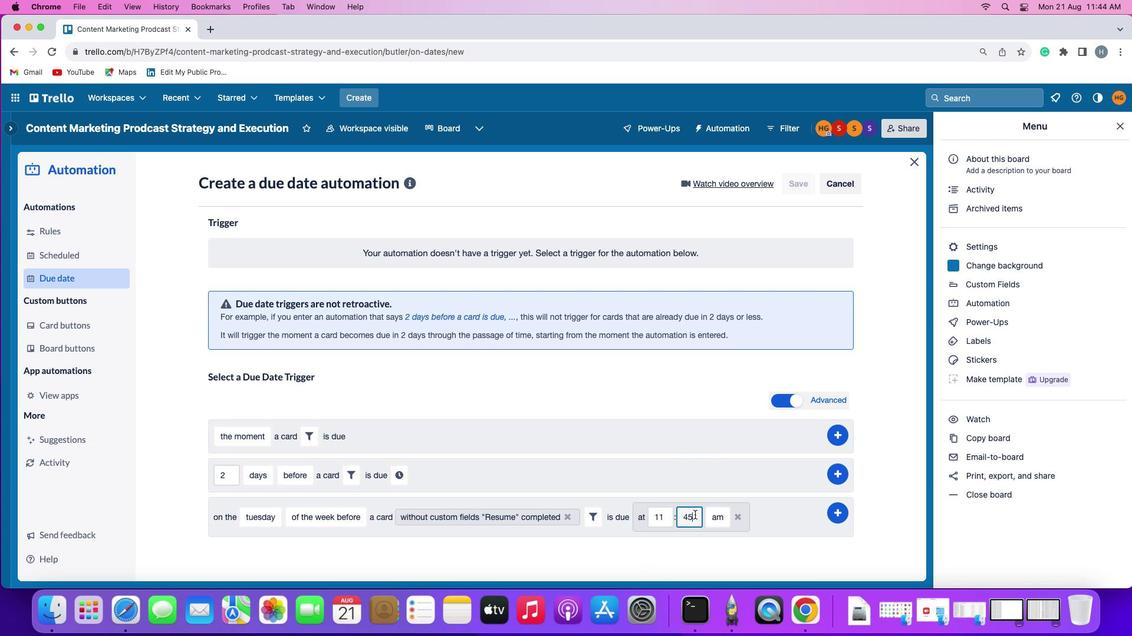 
Action: Key pressed Key.backspaceKey.backspace'0''0'
Screenshot: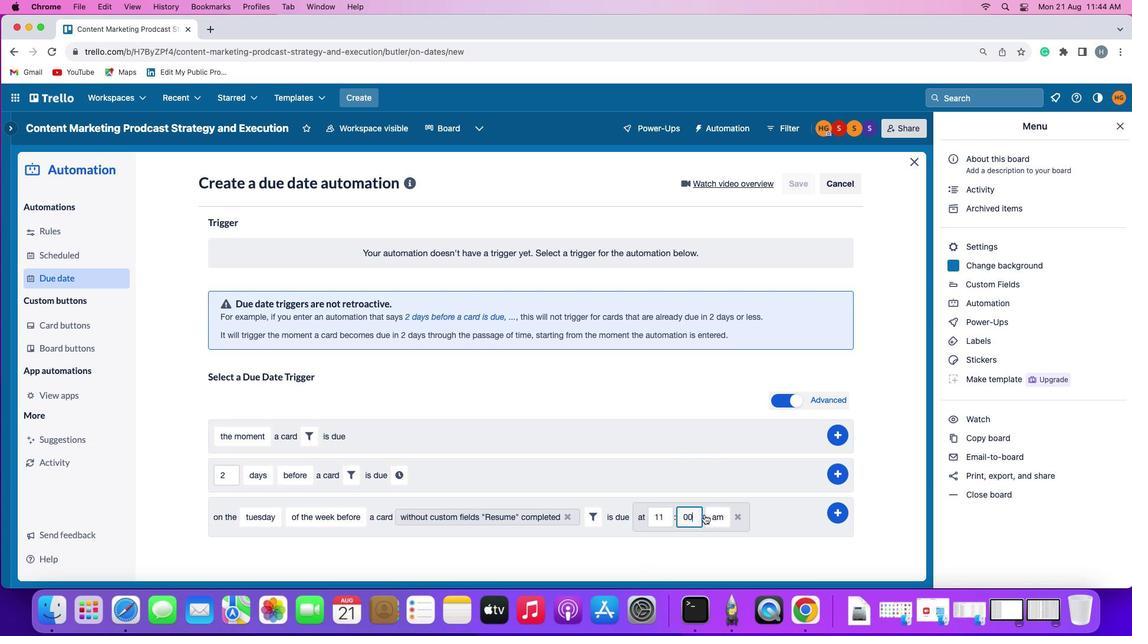 
Action: Mouse moved to (719, 518)
Screenshot: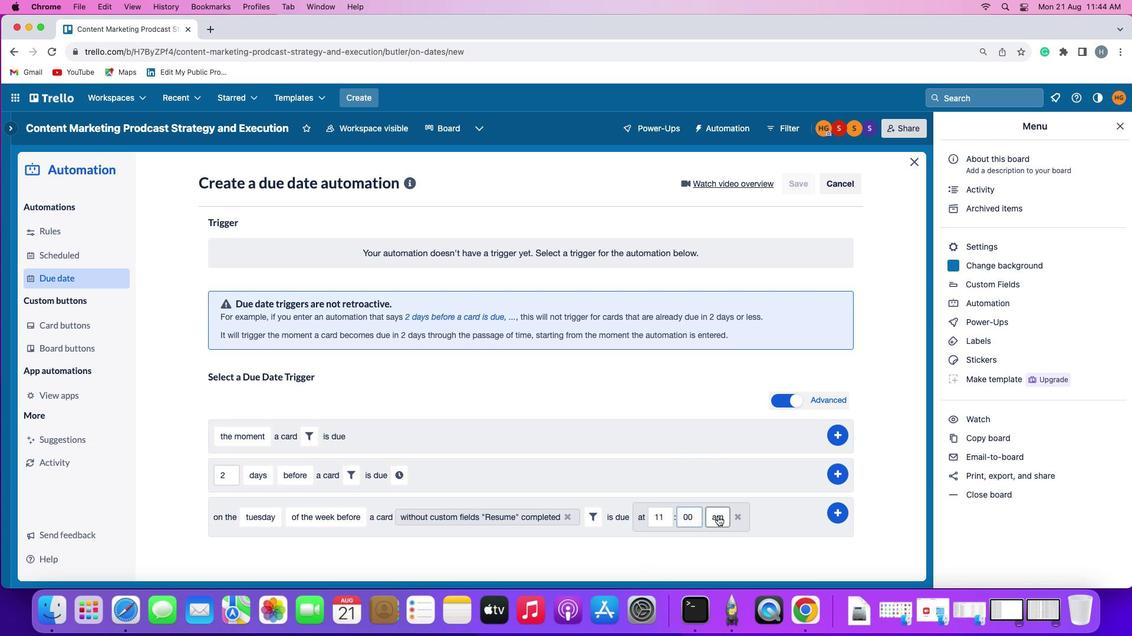 
Action: Mouse pressed left at (719, 518)
Screenshot: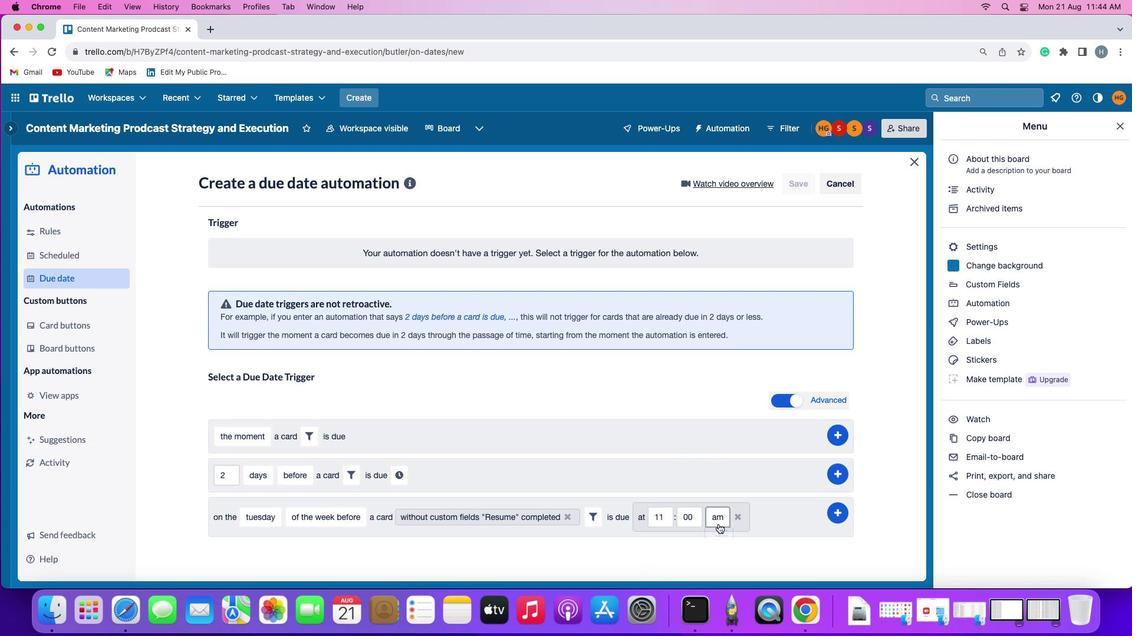 
Action: Mouse moved to (719, 535)
Screenshot: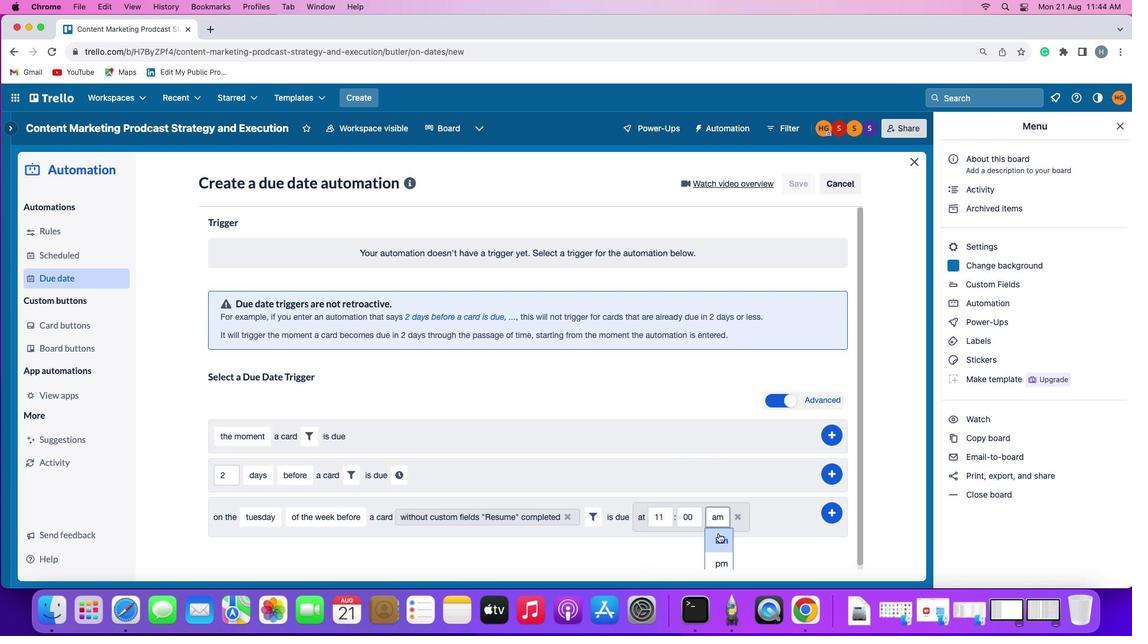 
Action: Mouse pressed left at (719, 535)
Screenshot: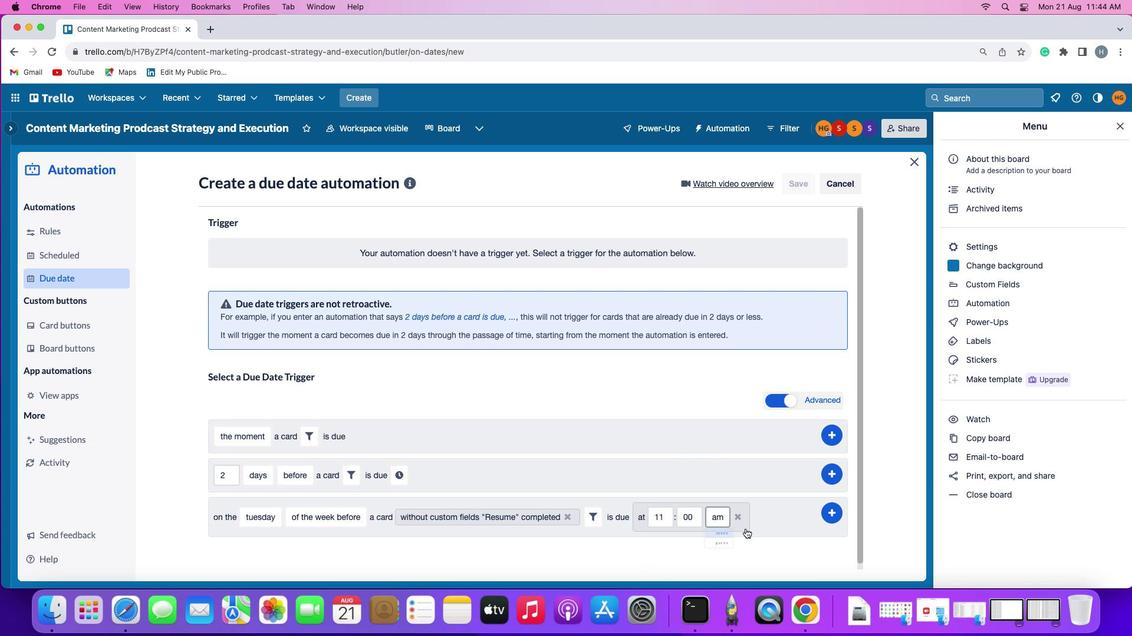 
Action: Mouse moved to (837, 514)
Screenshot: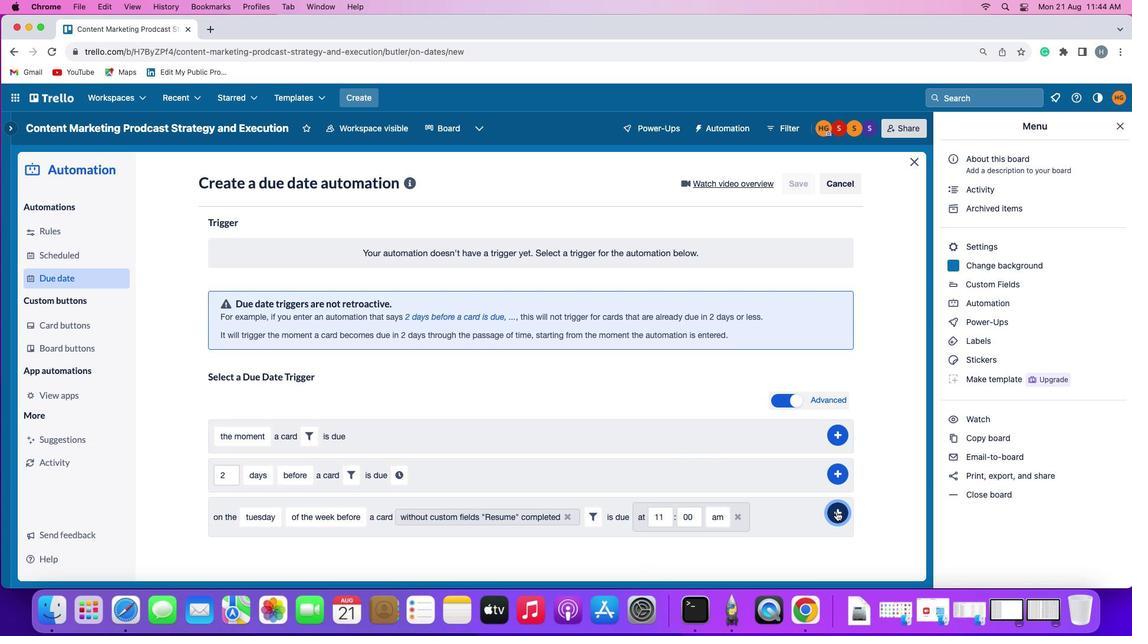 
Action: Mouse pressed left at (837, 514)
Screenshot: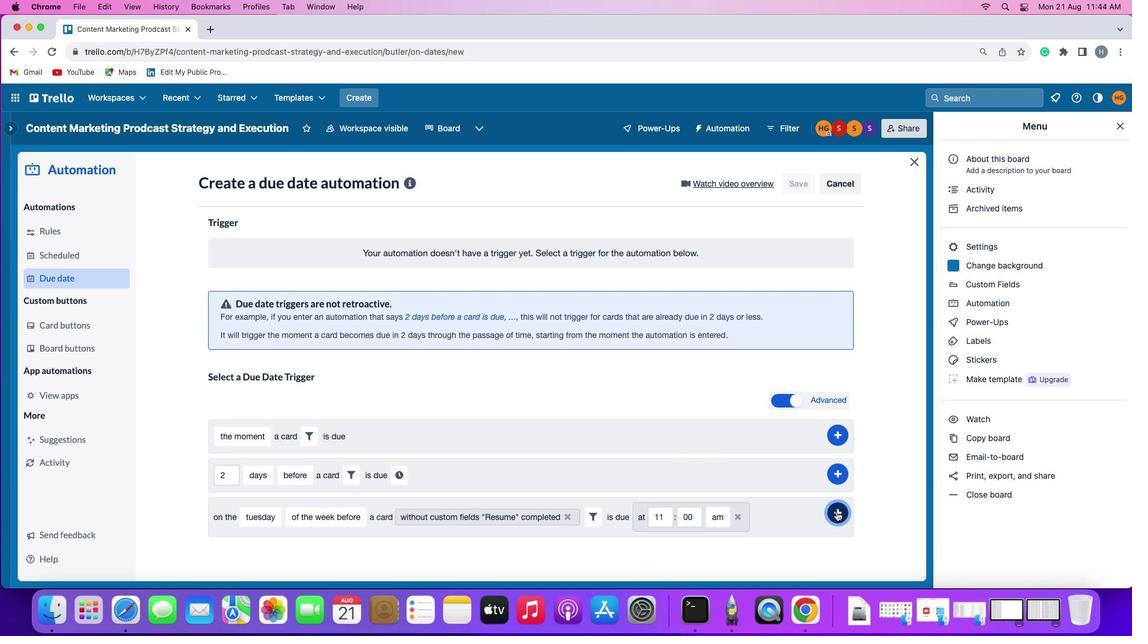 
Action: Mouse moved to (896, 410)
Screenshot: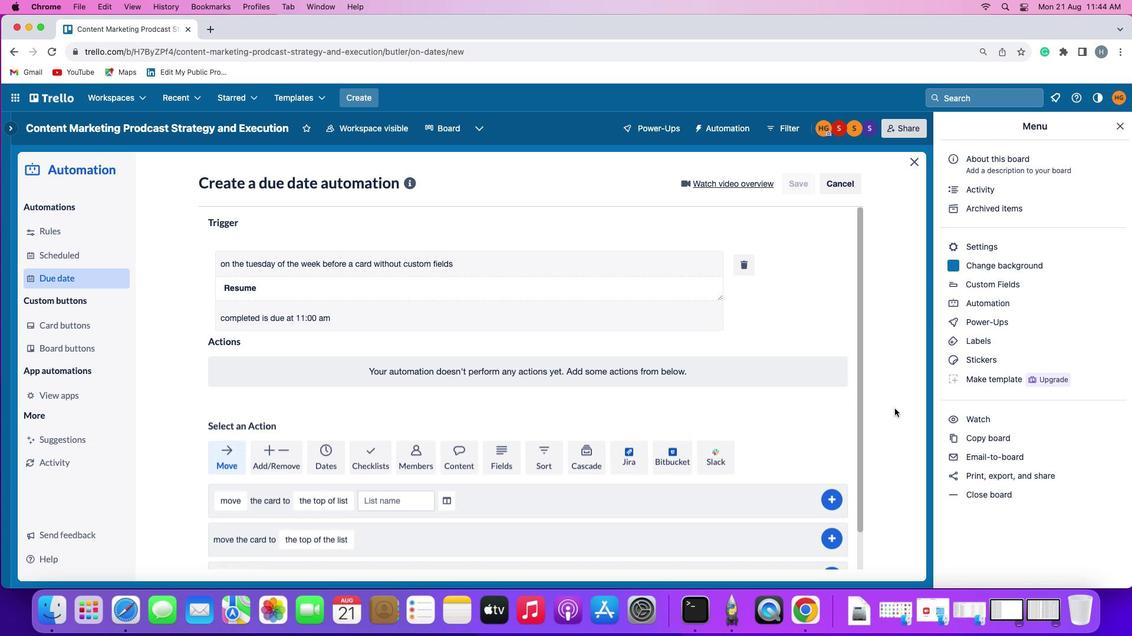 
